 Task: Plan a Event to confirm airport transportation.
Action: Mouse moved to (313, 363)
Screenshot: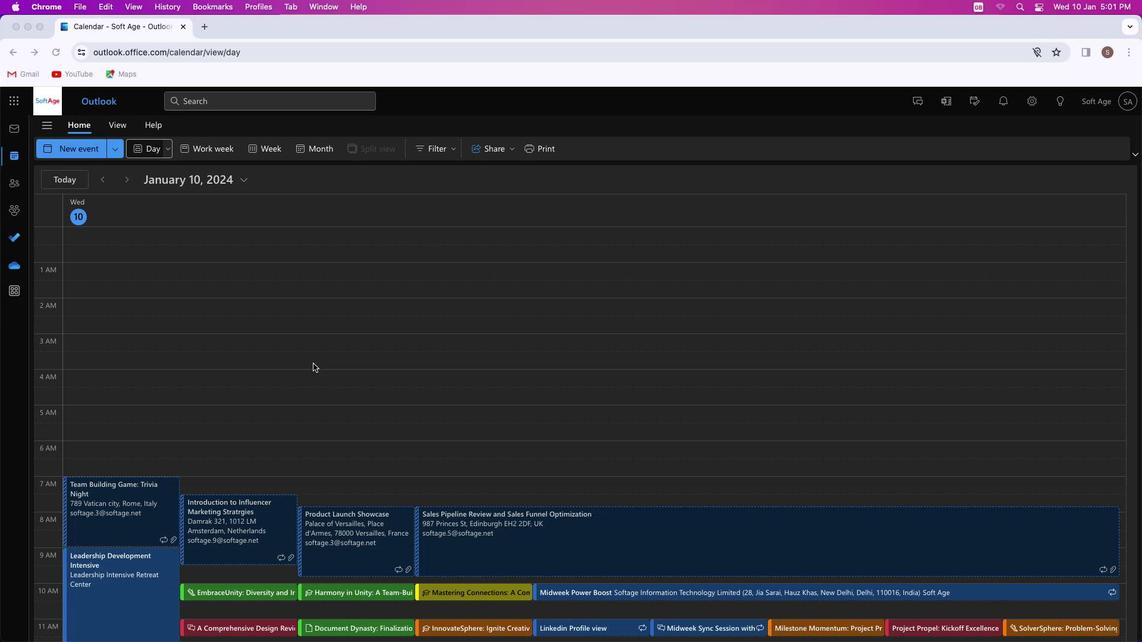
Action: Mouse pressed left at (313, 363)
Screenshot: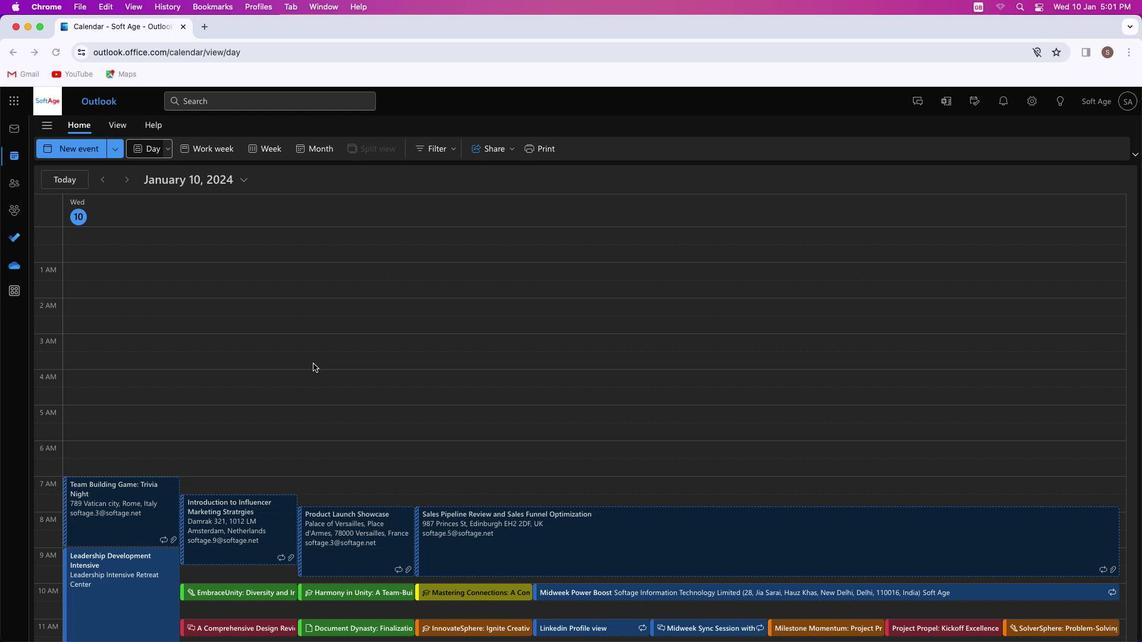 
Action: Mouse moved to (80, 152)
Screenshot: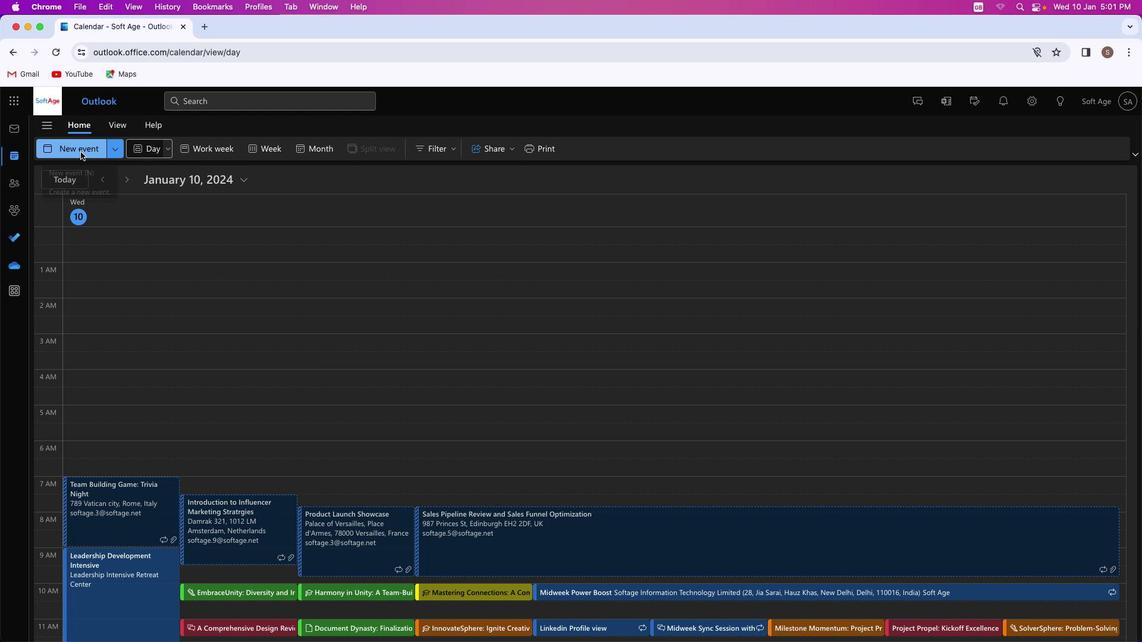 
Action: Mouse pressed left at (80, 152)
Screenshot: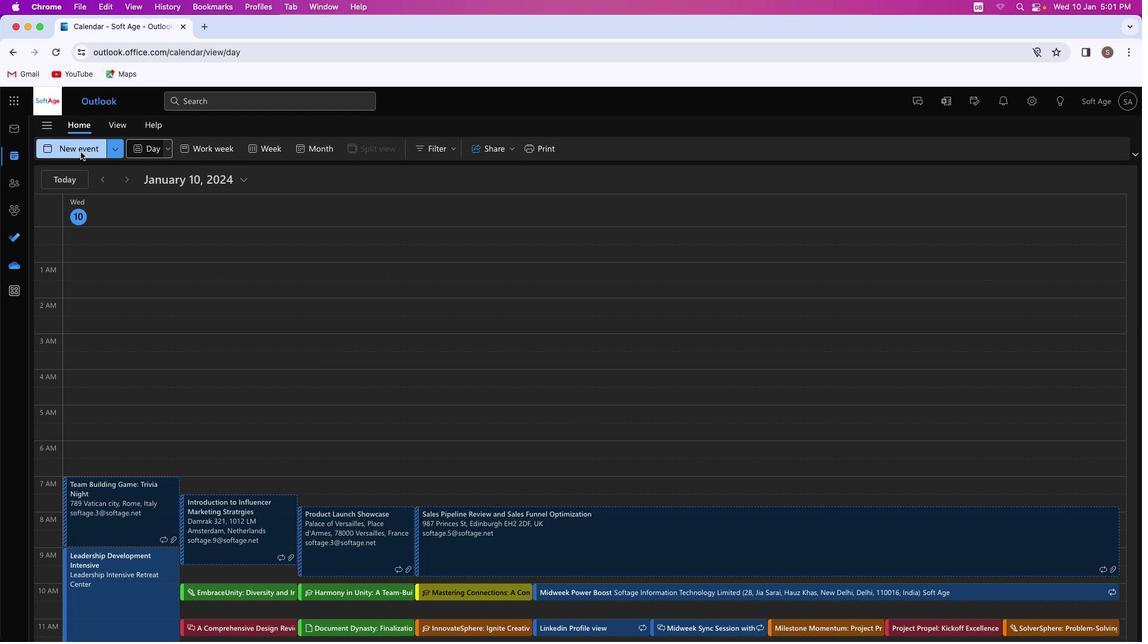 
Action: Mouse moved to (304, 216)
Screenshot: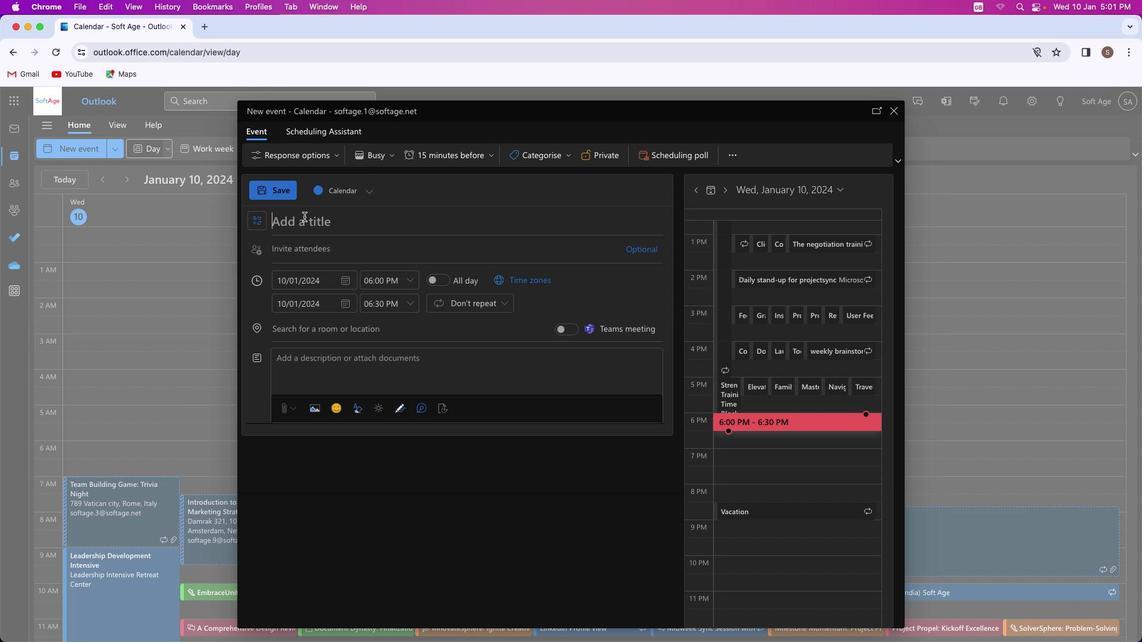 
Action: Mouse pressed left at (304, 216)
Screenshot: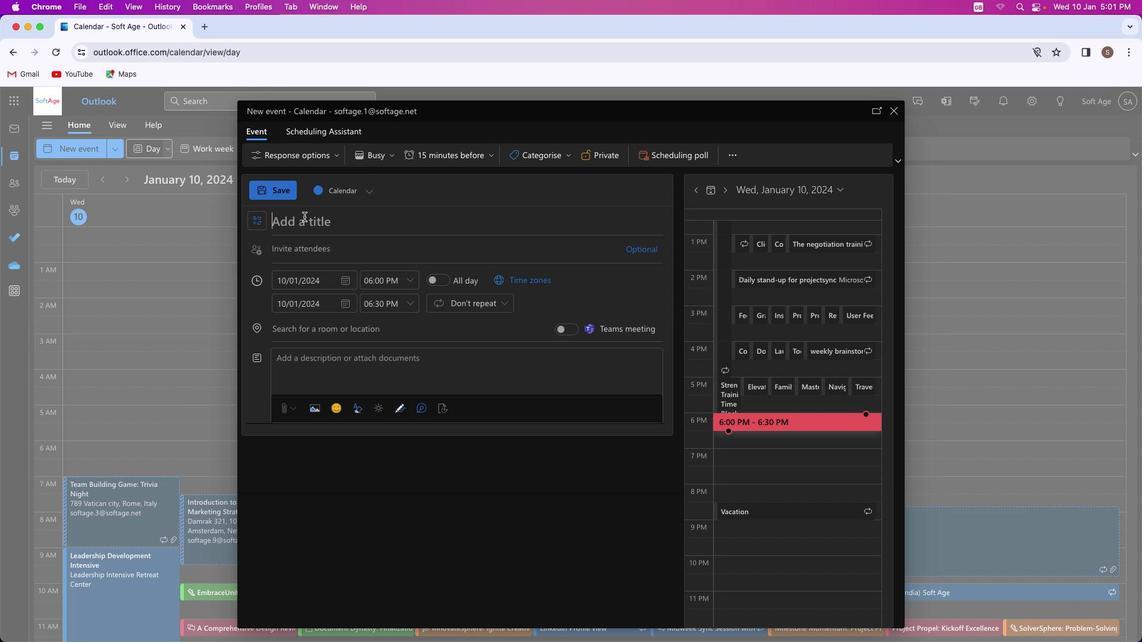 
Action: Mouse moved to (305, 221)
Screenshot: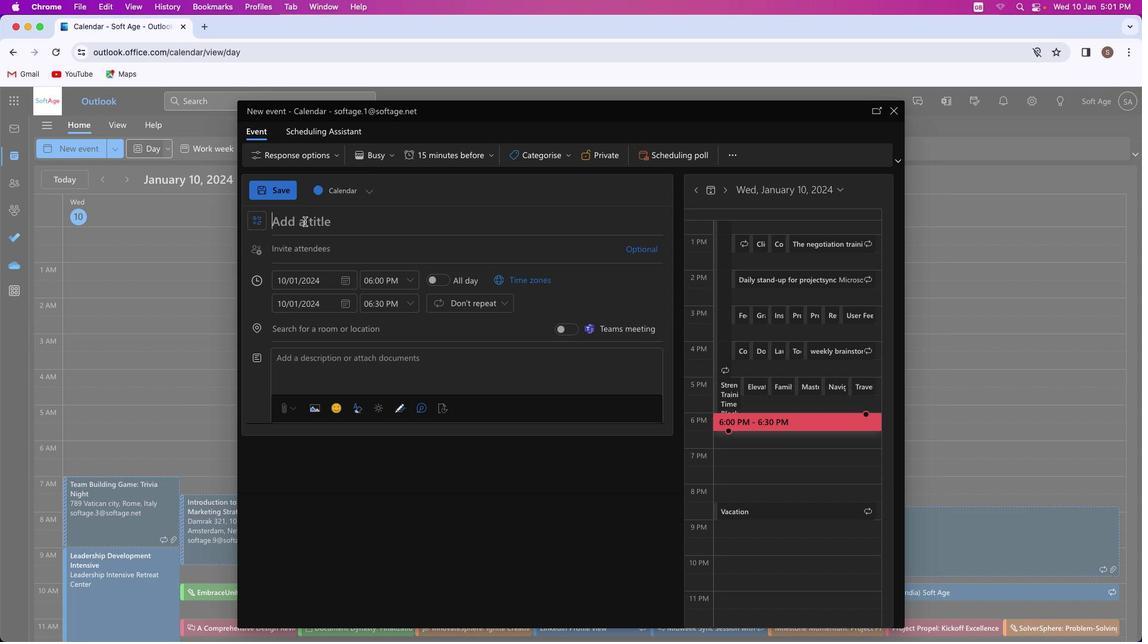 
Action: Key pressed Key.shift'C''o''n''f''i''r''m''i''n''g'Key.spaceKey.shift'A''i''r''p''o''r''t'Key.spaceKey.shift'T''r''a''n''s''p''o''r''t''a''t''i''o''n'
Screenshot: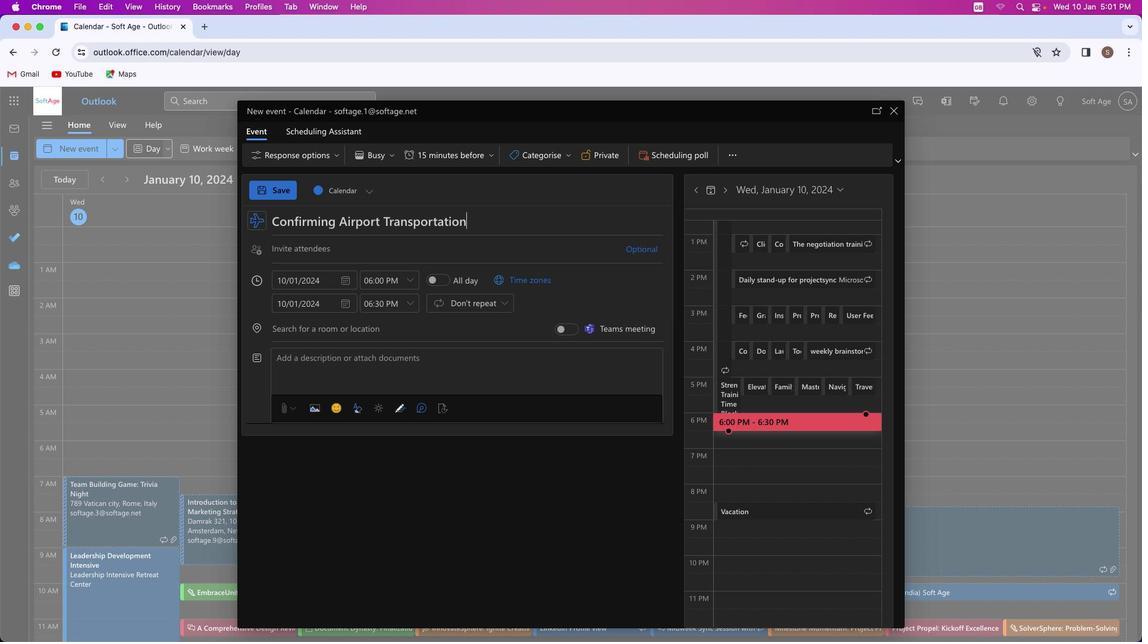 
Action: Mouse moved to (289, 252)
Screenshot: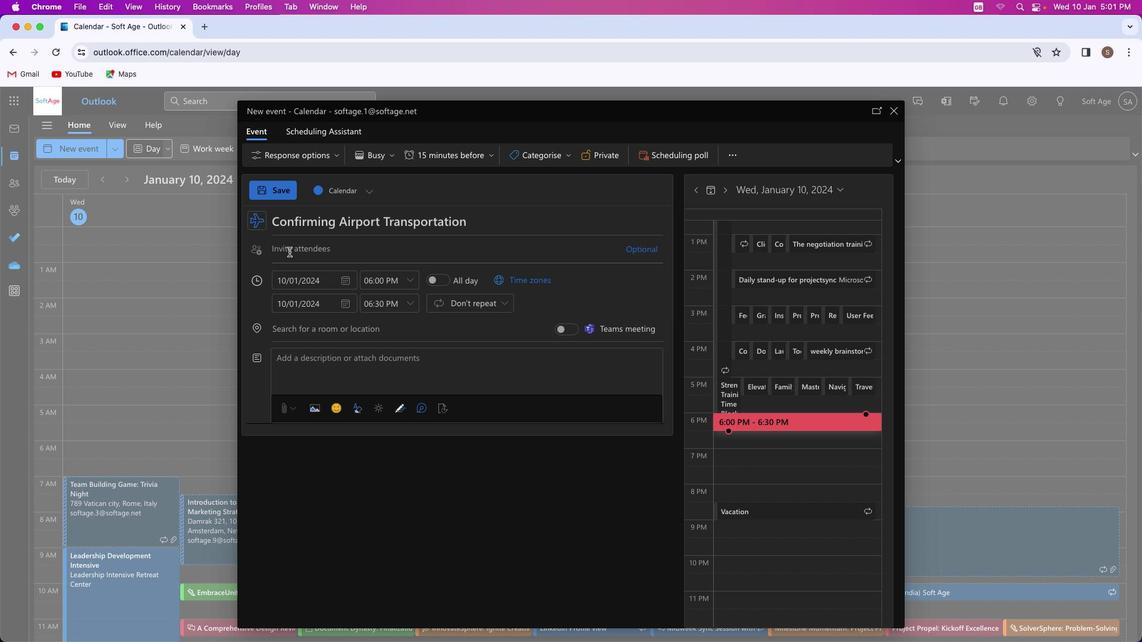 
Action: Mouse pressed left at (289, 252)
Screenshot: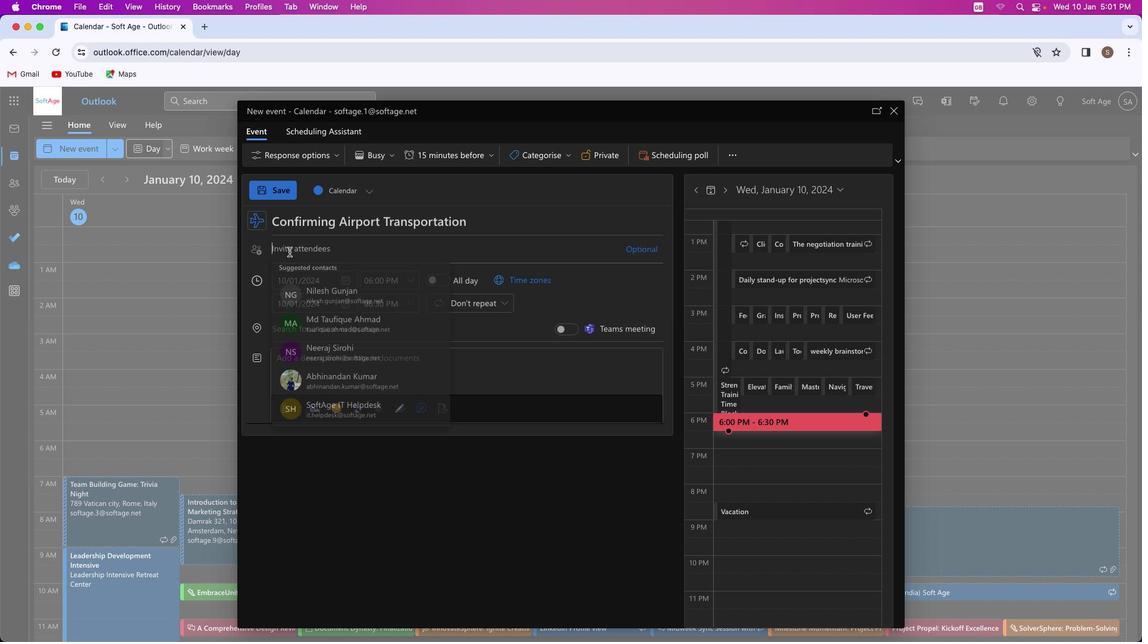 
Action: Mouse moved to (289, 252)
Screenshot: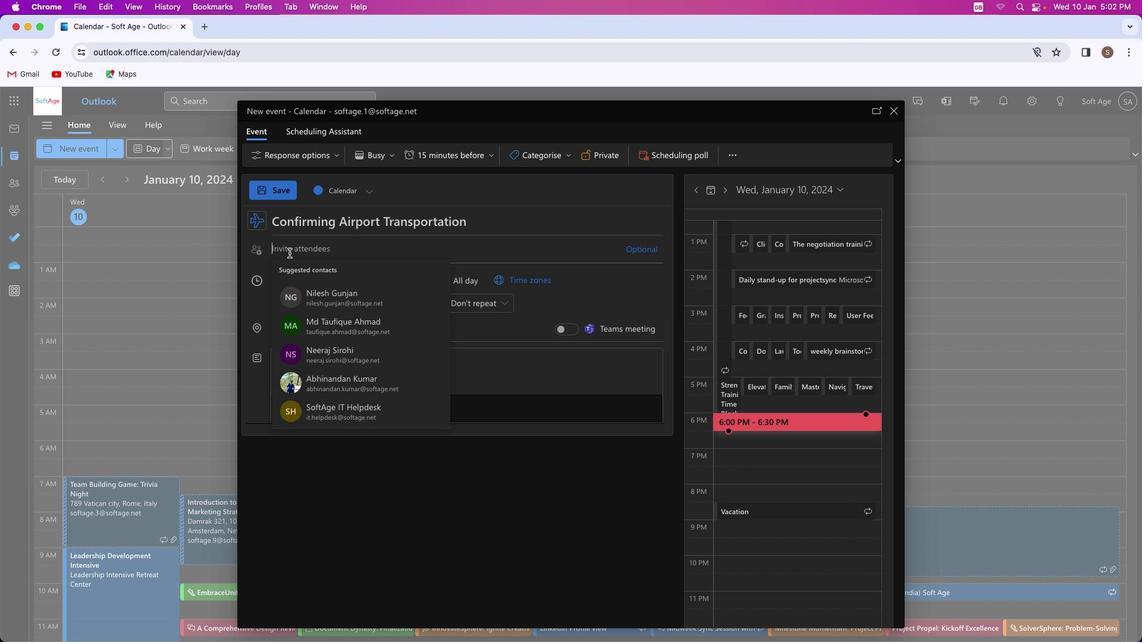 
Action: Key pressed 's''h''i''v''a''m''y''a''d''a''v''4''1'Key.shift'@''o''u''t''l''o''o''k''.''c''o''m'
Screenshot: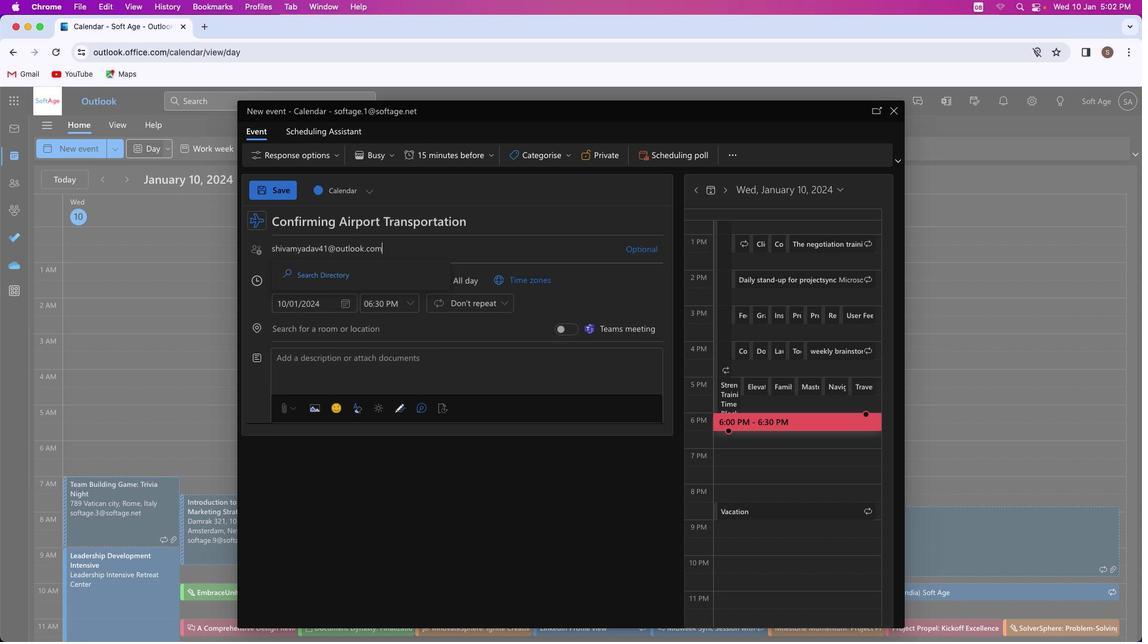 
Action: Mouse moved to (356, 270)
Screenshot: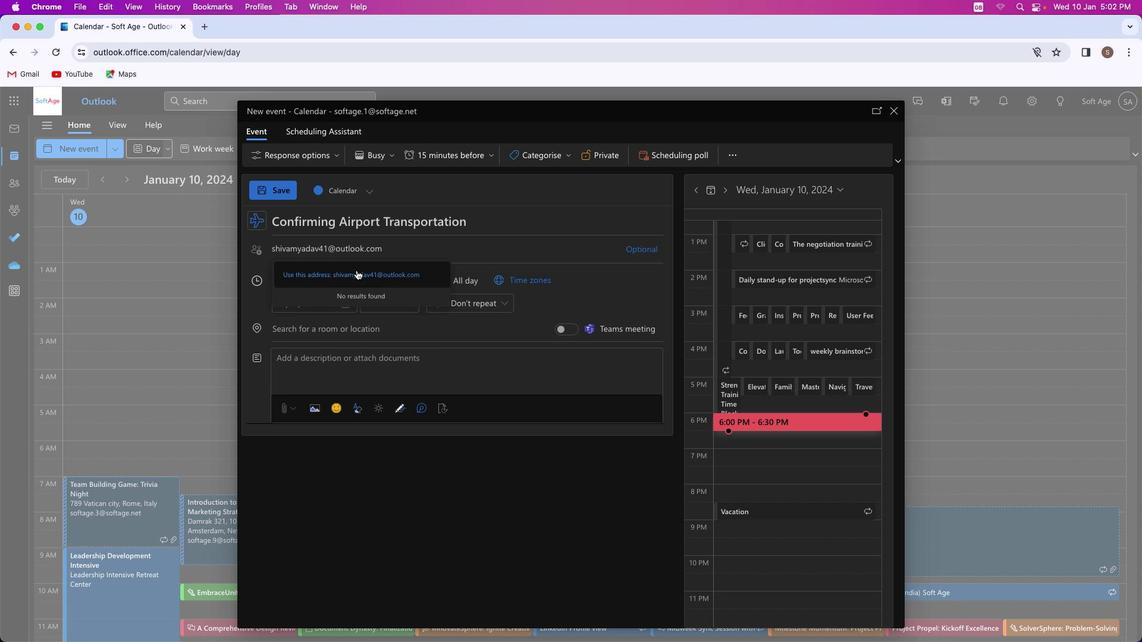 
Action: Mouse pressed left at (356, 270)
Screenshot: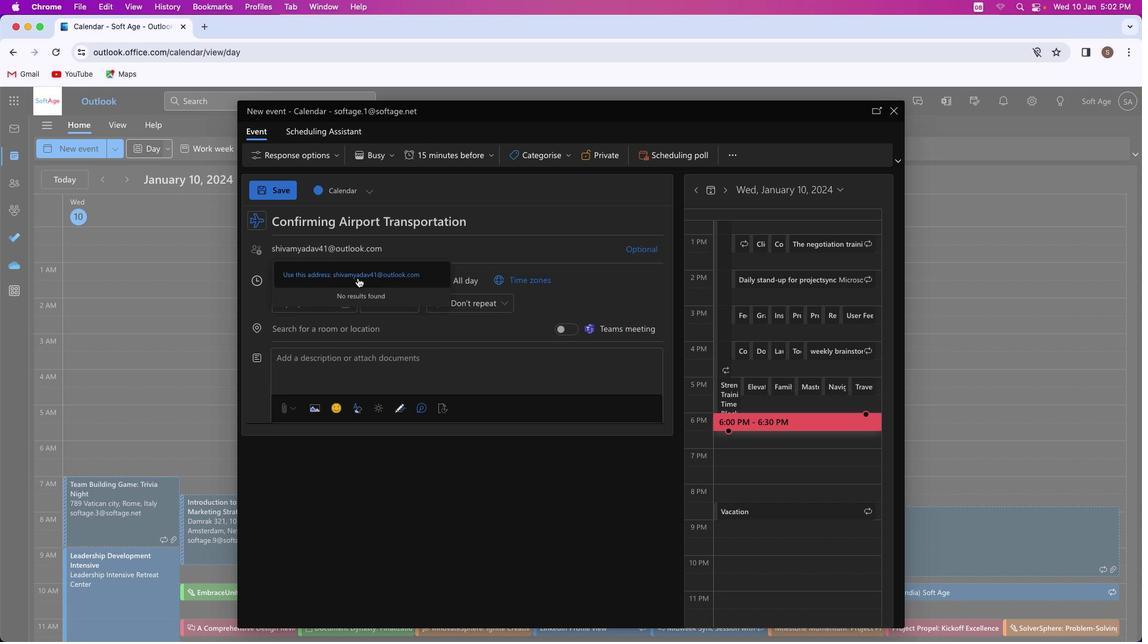 
Action: Mouse moved to (574, 435)
Screenshot: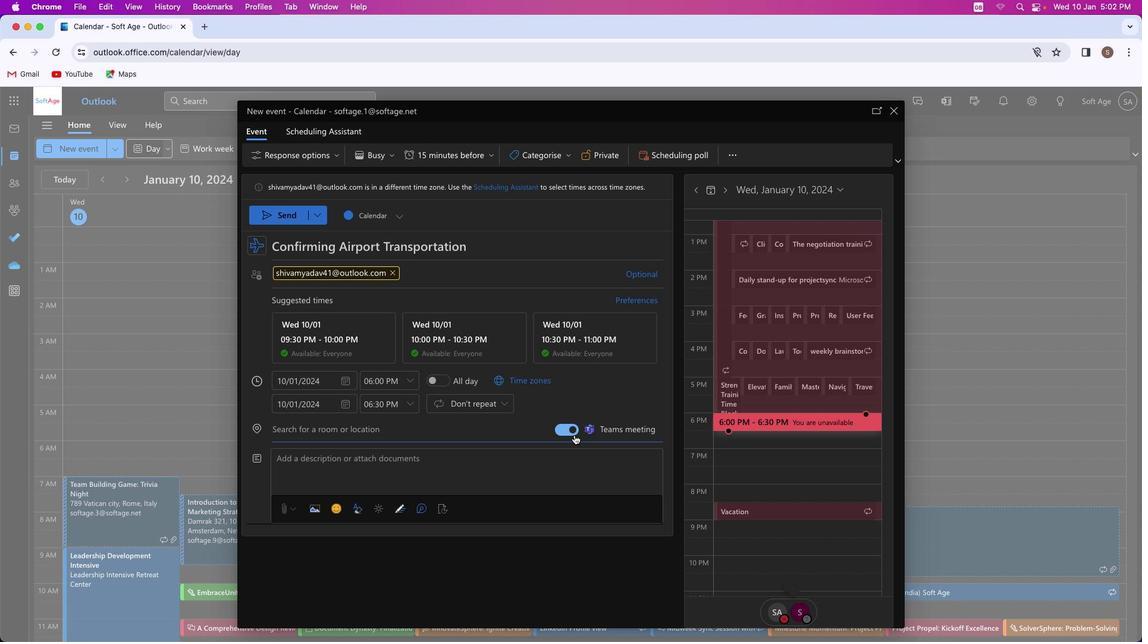
Action: Mouse pressed left at (574, 435)
Screenshot: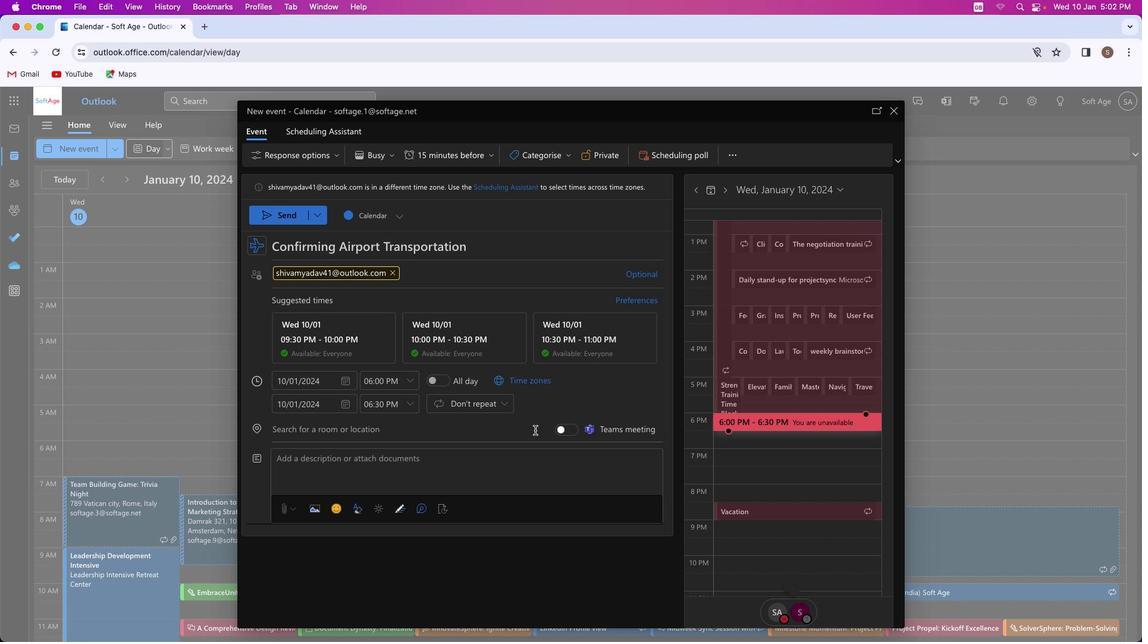 
Action: Mouse moved to (379, 426)
Screenshot: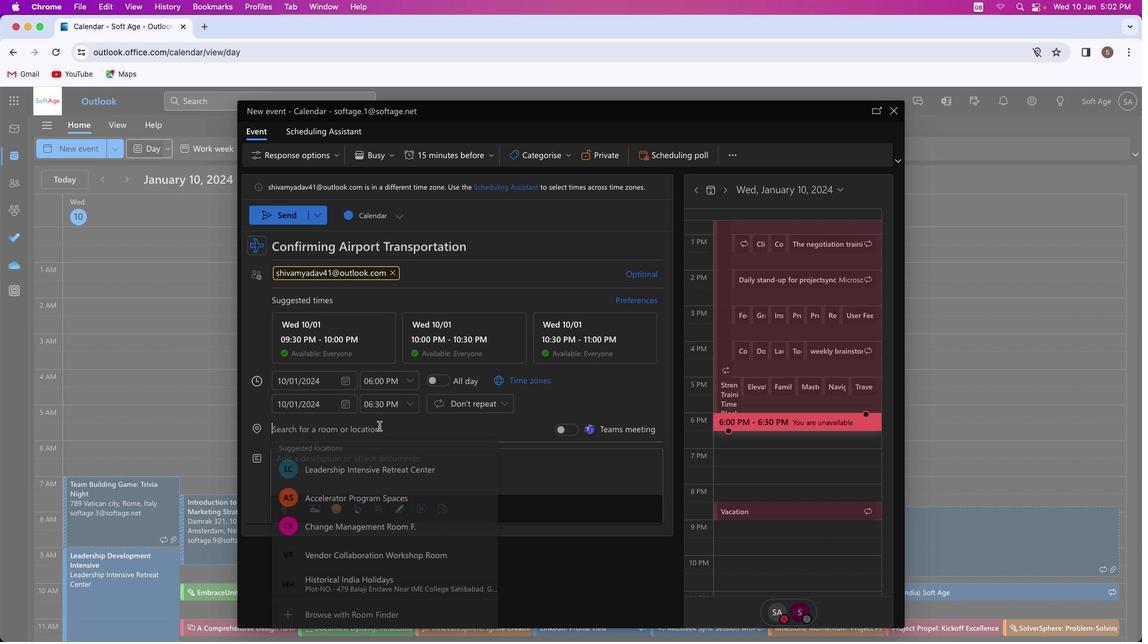 
Action: Mouse pressed left at (379, 426)
Screenshot: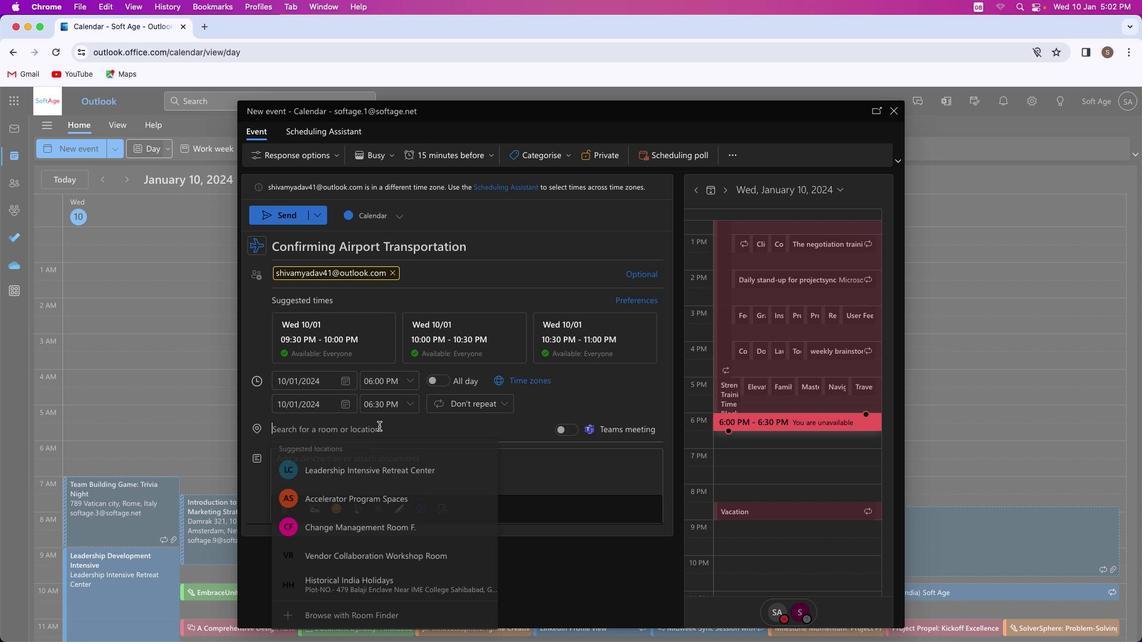 
Action: Mouse moved to (379, 426)
Screenshot: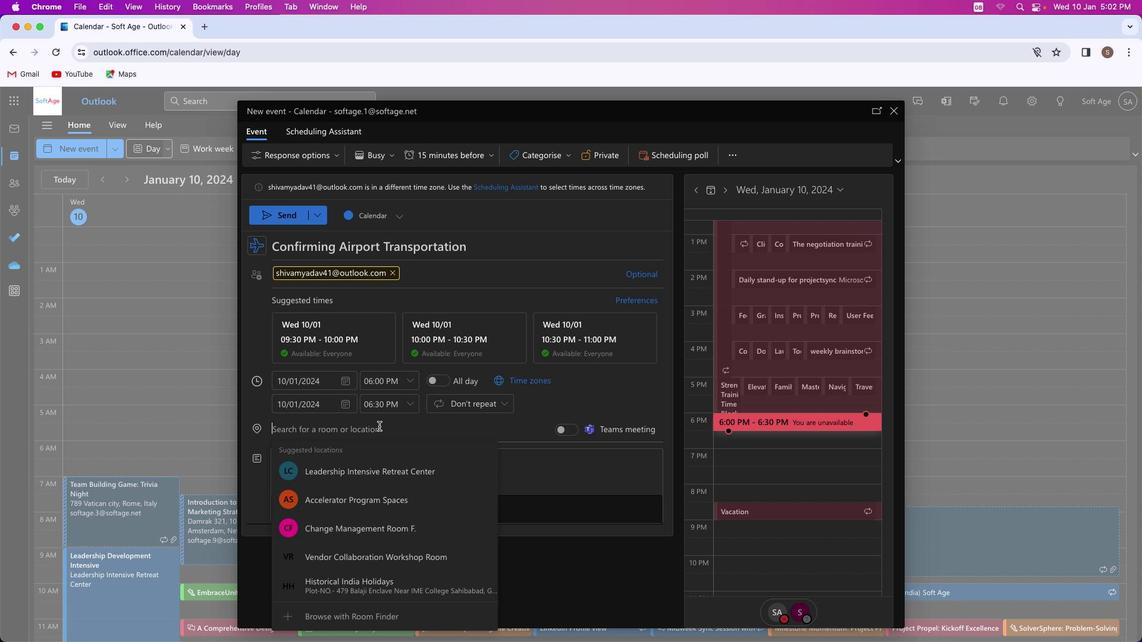 
Action: Key pressed Key.shift'A''i''r''p''o''r''t'Key.spaceKey.shift'T''r''a''n''s''p''o'
Screenshot: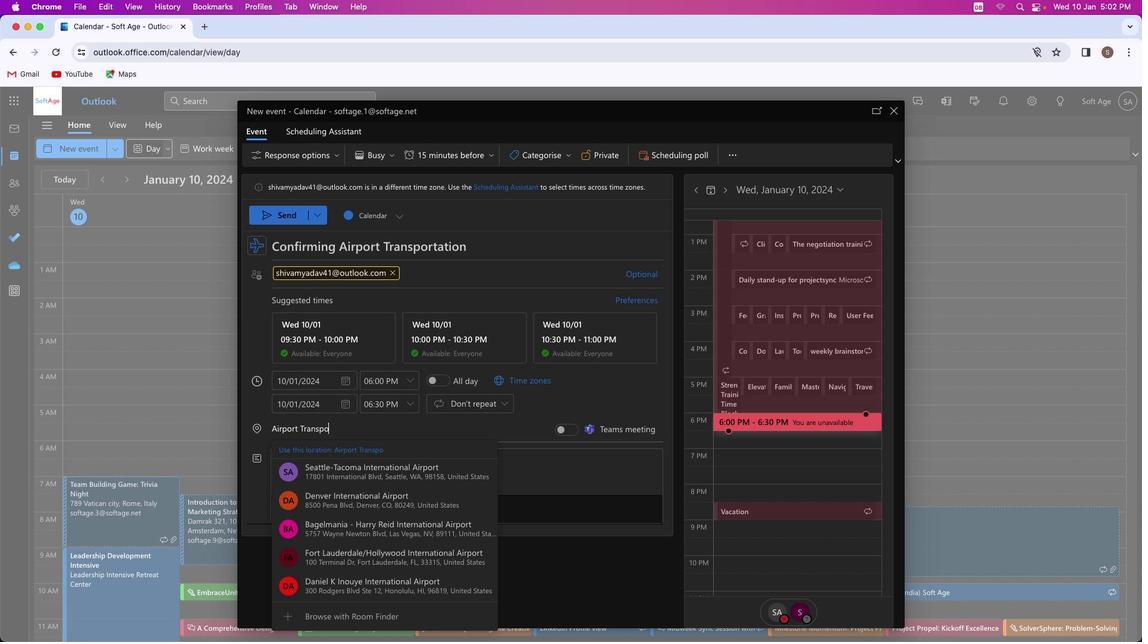 
Action: Mouse moved to (364, 473)
Screenshot: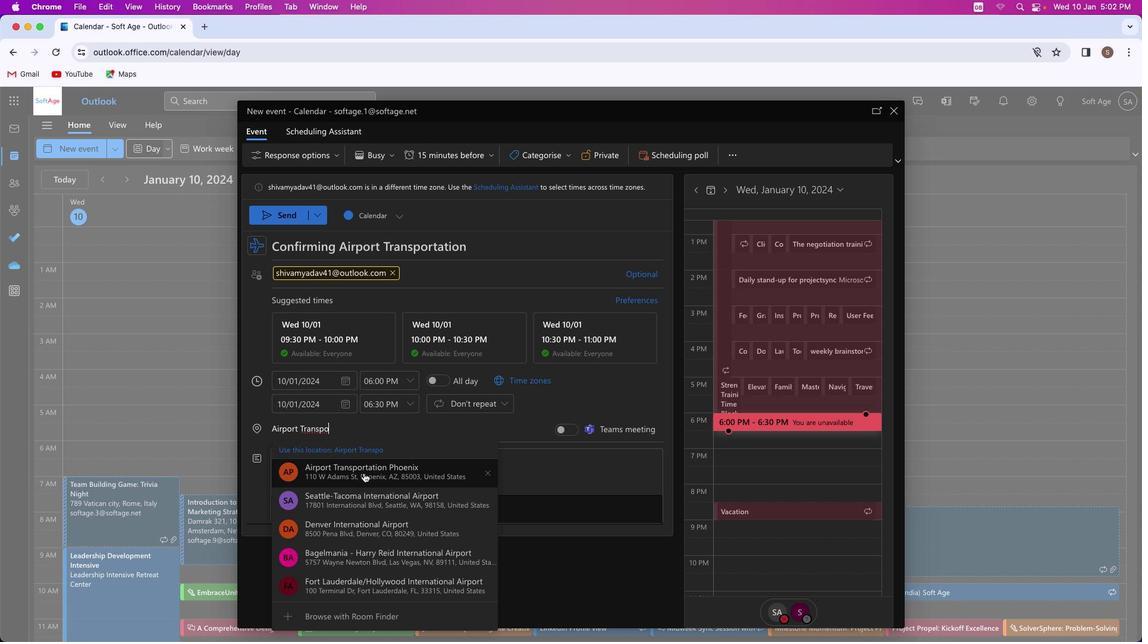 
Action: Mouse pressed left at (364, 473)
Screenshot: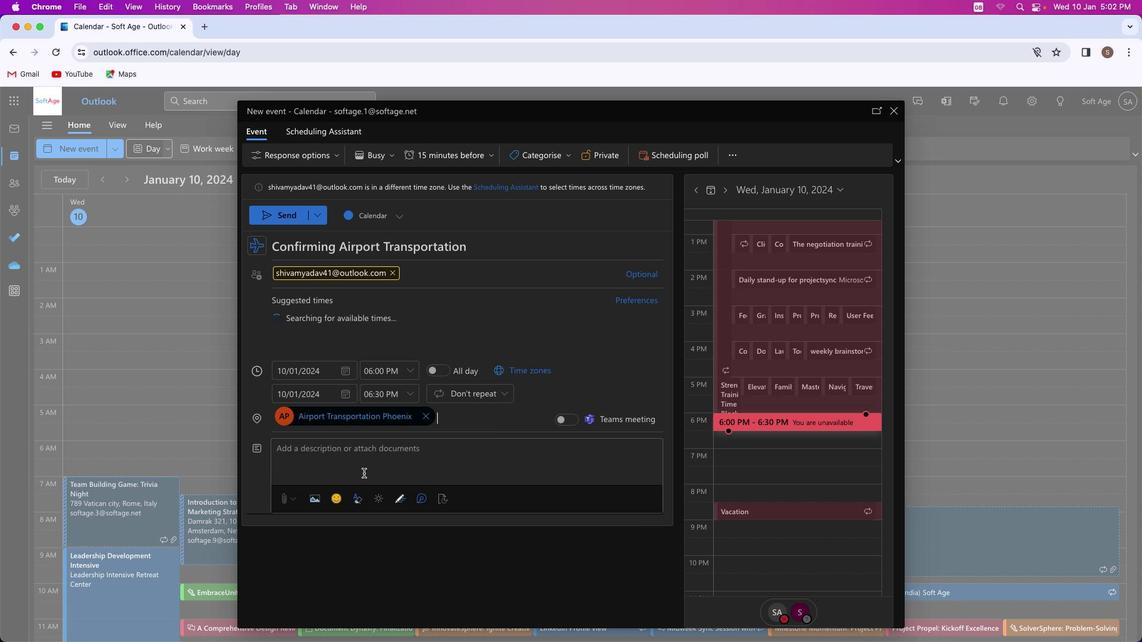 
Action: Mouse moved to (379, 457)
Screenshot: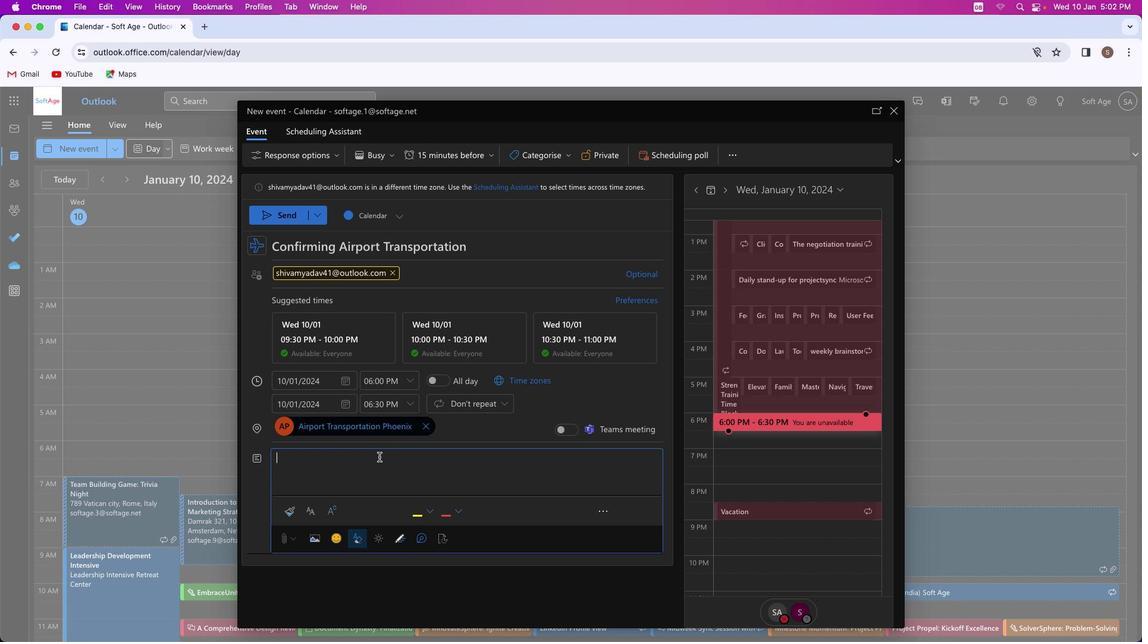 
Action: Mouse pressed left at (379, 457)
Screenshot: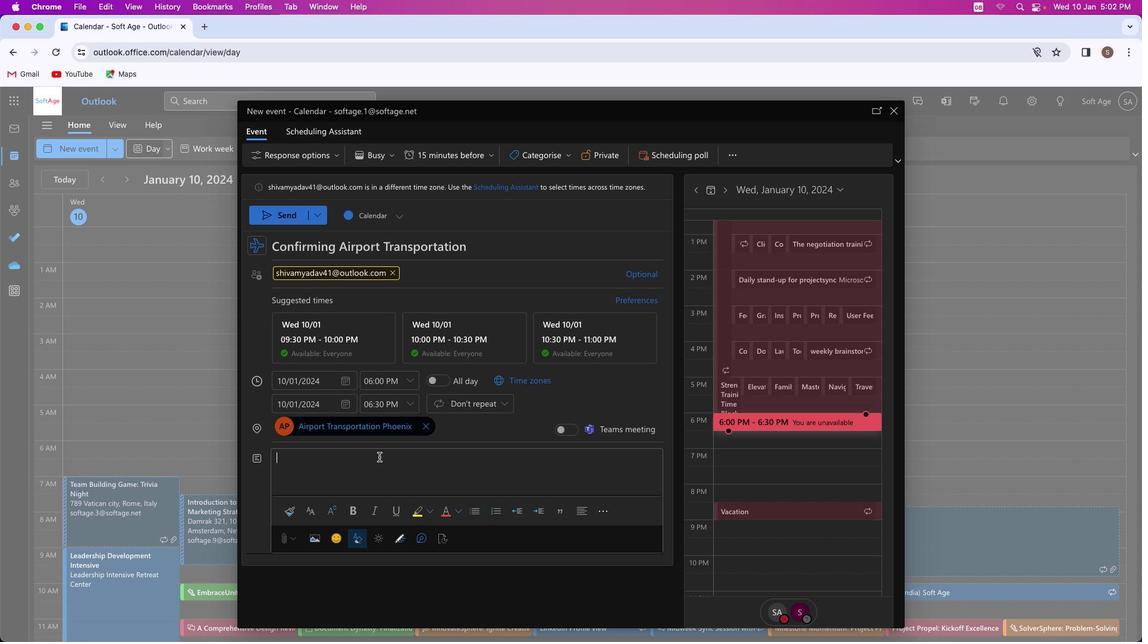 
Action: Mouse moved to (378, 464)
Screenshot: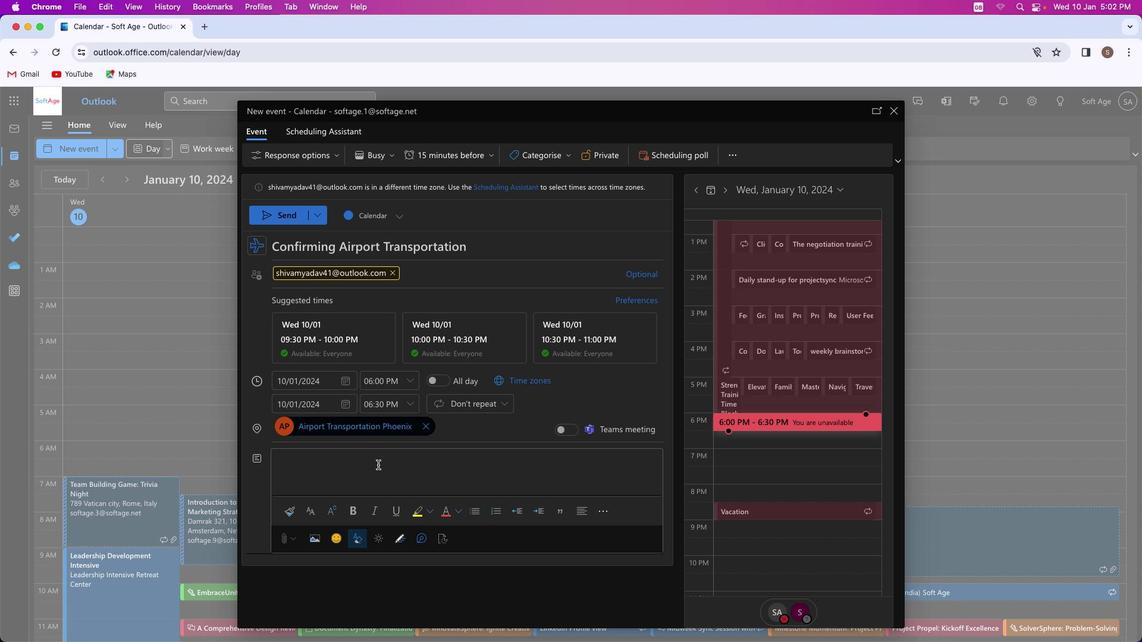 
Action: Key pressed Key.shift'E''x''p''e''r''i''e''n''c''e'Key.space't''r''a''n''s''i''t'Key.space'e''a''s''e'','Key.space's''t''r''e''a''m''l''i''n''i''n''g'Key.space'y''o''u''r'Key.space'j''o''u''r''n''e''y'Key.space'w''i''t''h'Key.space'c''o''n''f''i''r''m''e''d'Key.space'a''i''r''p''o''r''t'Key.space't''r''a''n''s''p''o''r''t''a''t''i''o''n''.'Key.spaceKey.shift'E''n''s''u''r''e'Key.space'a'Key.space's''e''a''m''l''e''s''s'Key.space't''r''a''n''s''i''t''i''o''n'Key.space'f''r''o''m'Key.space'a''i''r''p''o''r''t'Key.space't''o'Key.space'd''e''s''t''i''n''a''t''i''o''n'','Key.space'm''a''k''i''n''g'Key.space'y''o''u''r'Key.space't''r''a''v''e''l'Key.space'h''a''s''s''l''e''-''f''r''e''e'Key.space'a''n''d'Key.space'e''n''j''o''y''a''b''l''e''.'
Screenshot: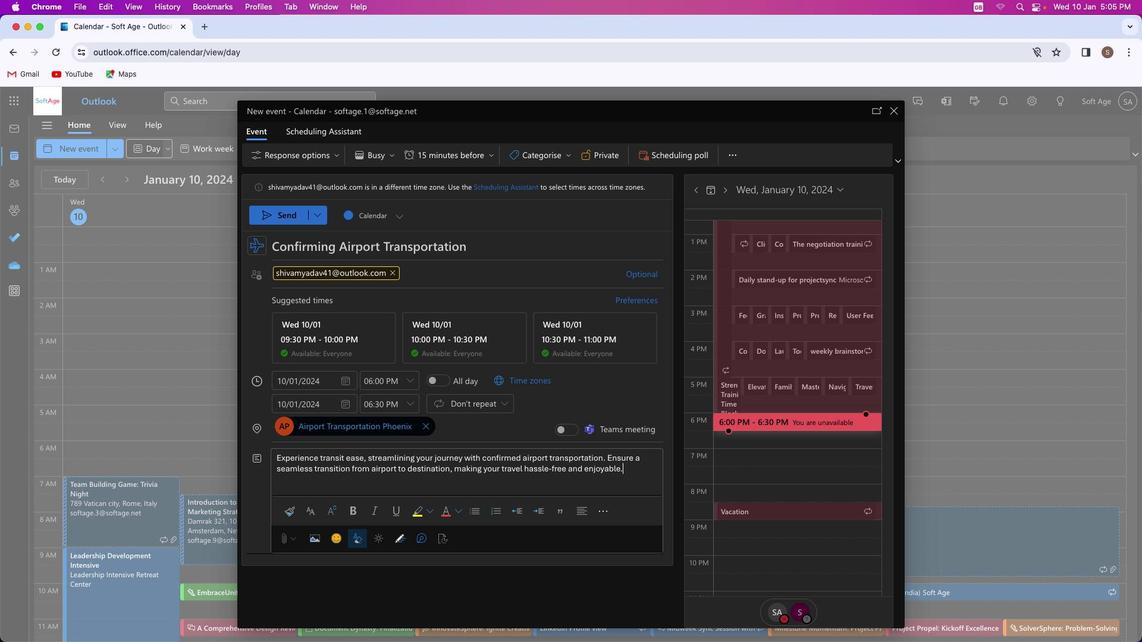 
Action: Mouse moved to (602, 457)
Screenshot: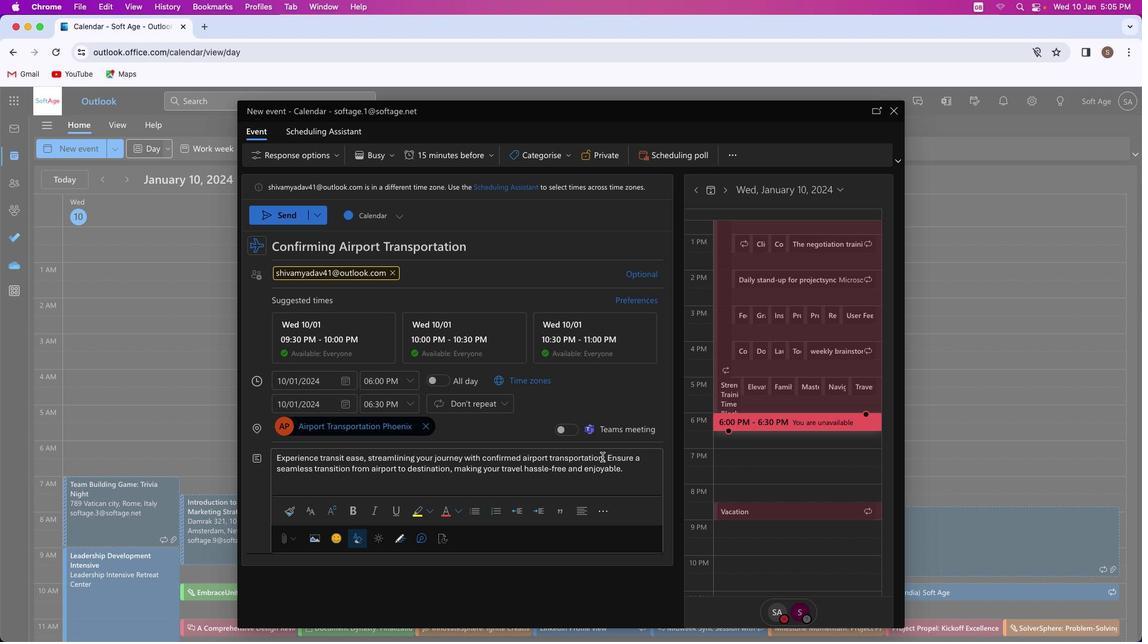 
Action: Mouse pressed left at (602, 457)
Screenshot: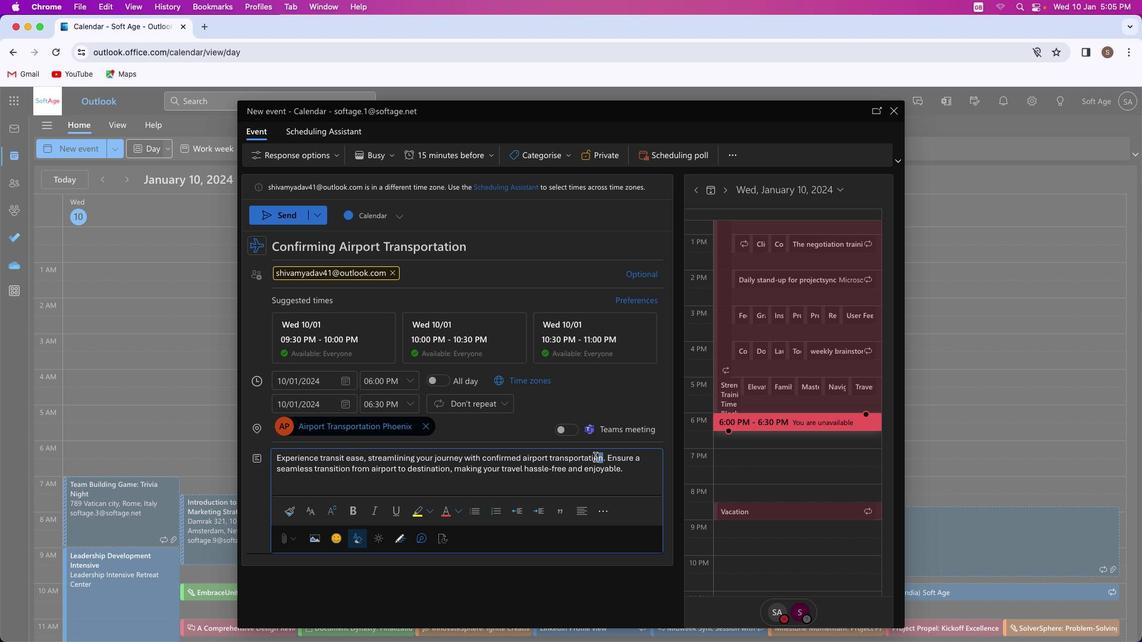 
Action: Mouse moved to (355, 510)
Screenshot: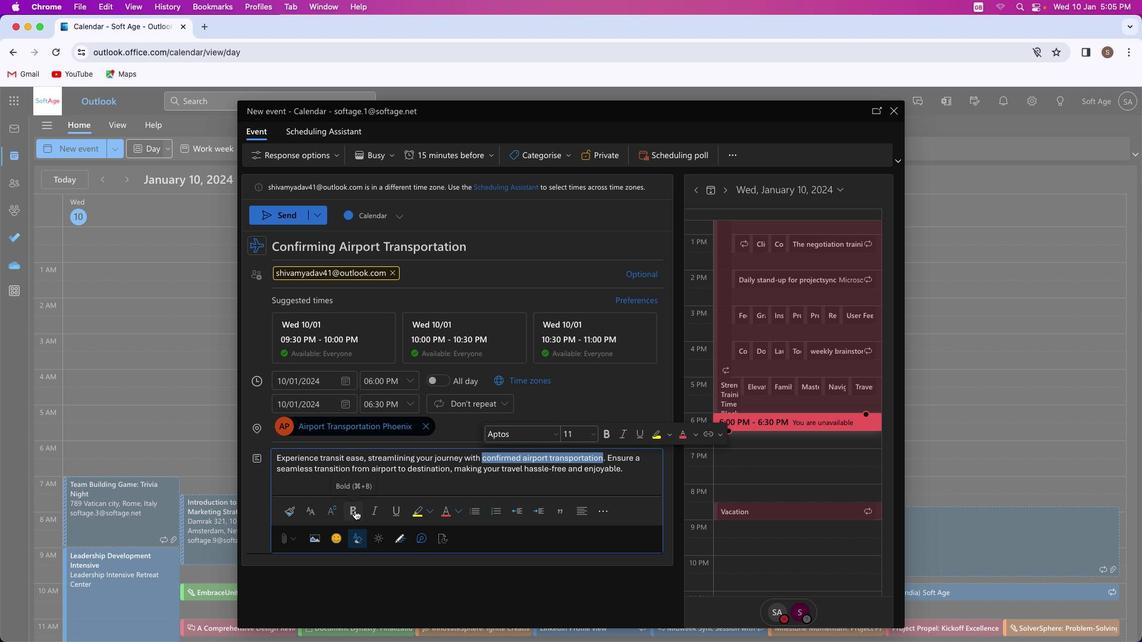 
Action: Mouse pressed left at (355, 510)
Screenshot: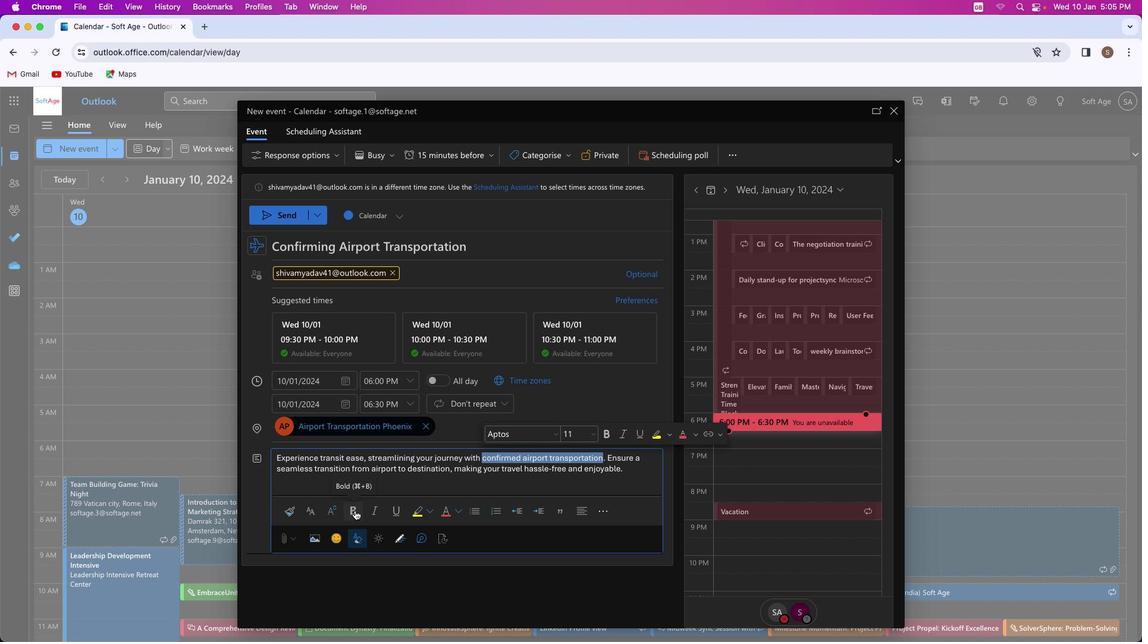 
Action: Mouse moved to (373, 511)
Screenshot: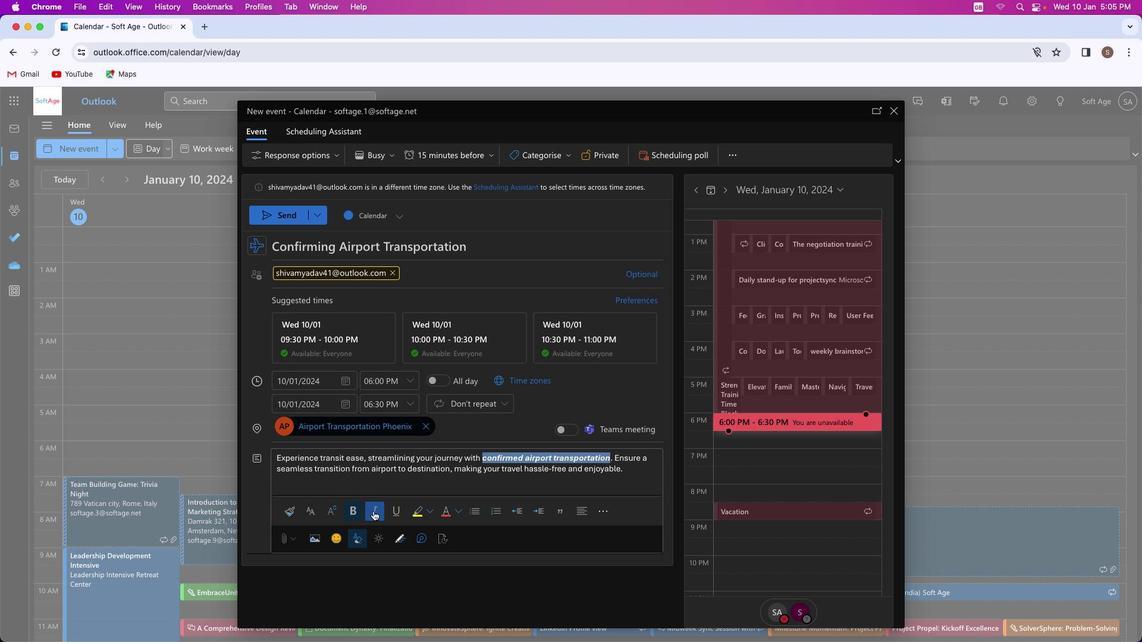 
Action: Mouse pressed left at (373, 511)
Screenshot: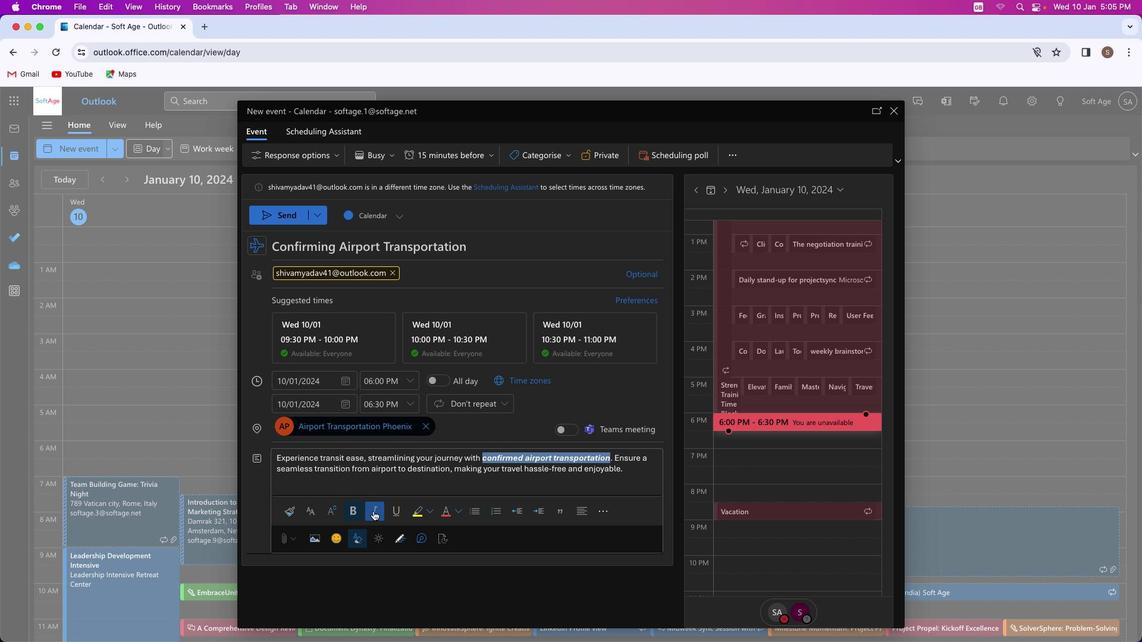 
Action: Mouse moved to (398, 512)
Screenshot: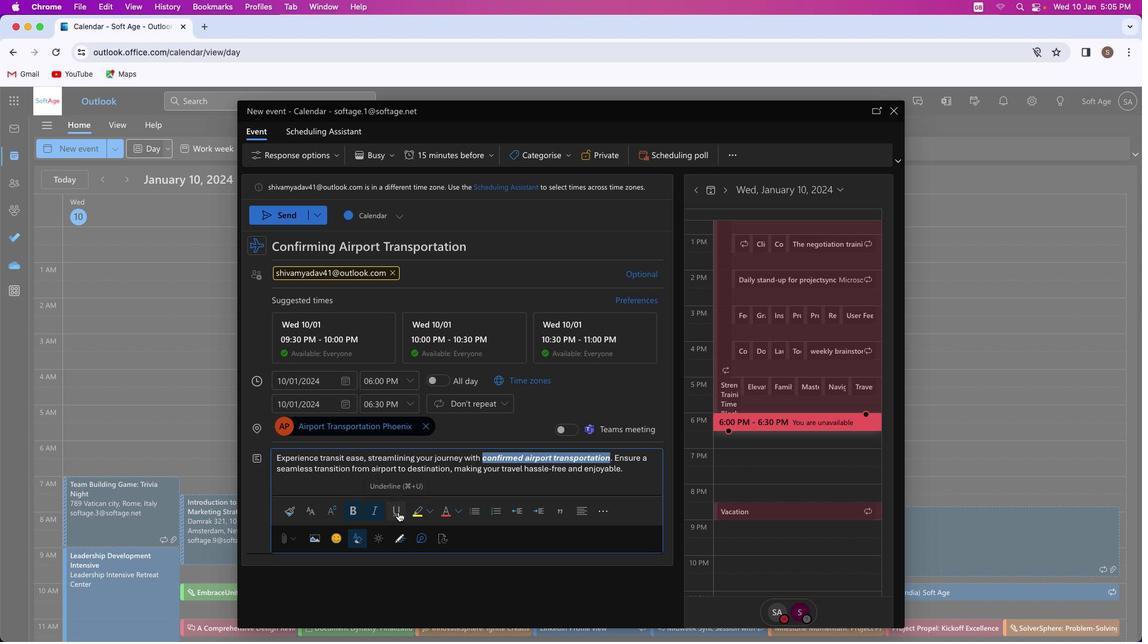 
Action: Mouse pressed left at (398, 512)
Screenshot: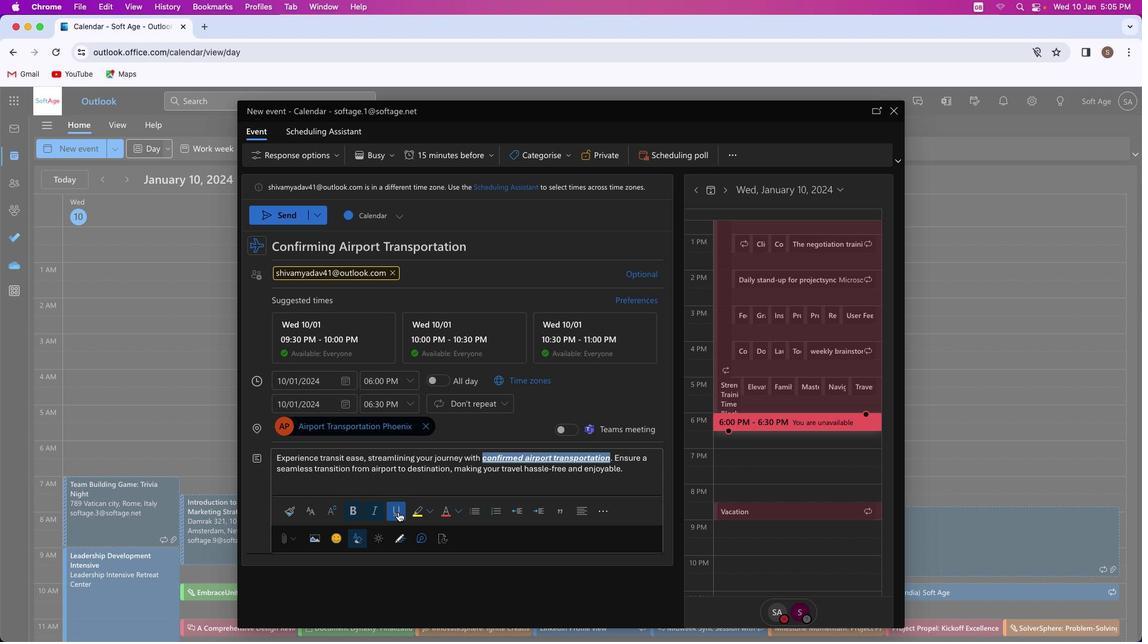 
Action: Mouse moved to (462, 510)
Screenshot: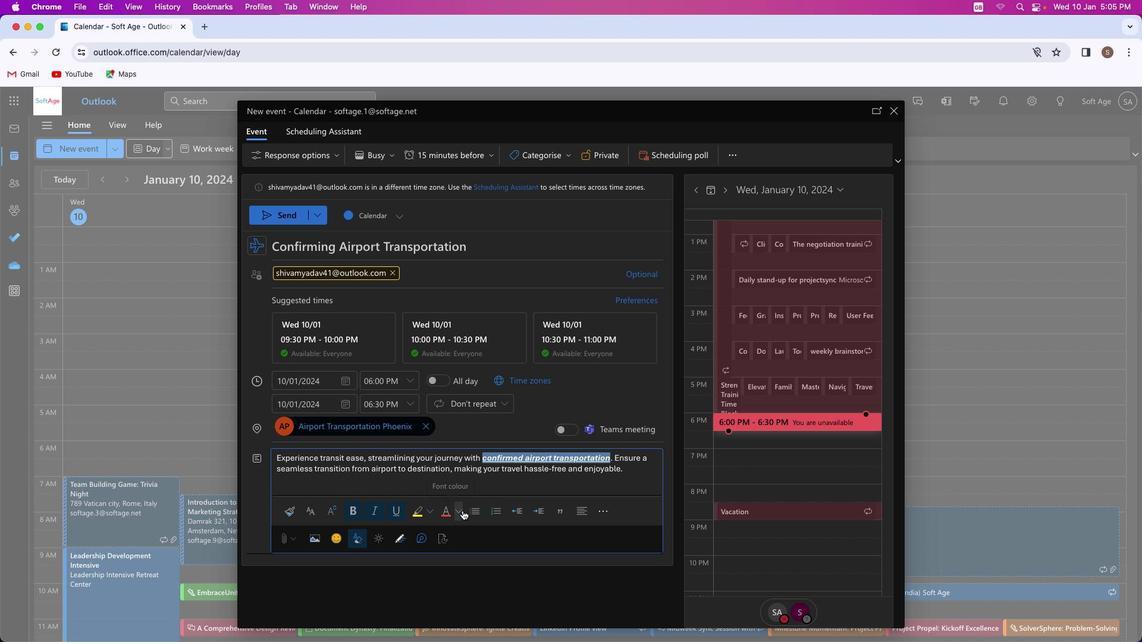 
Action: Mouse pressed left at (462, 510)
Screenshot: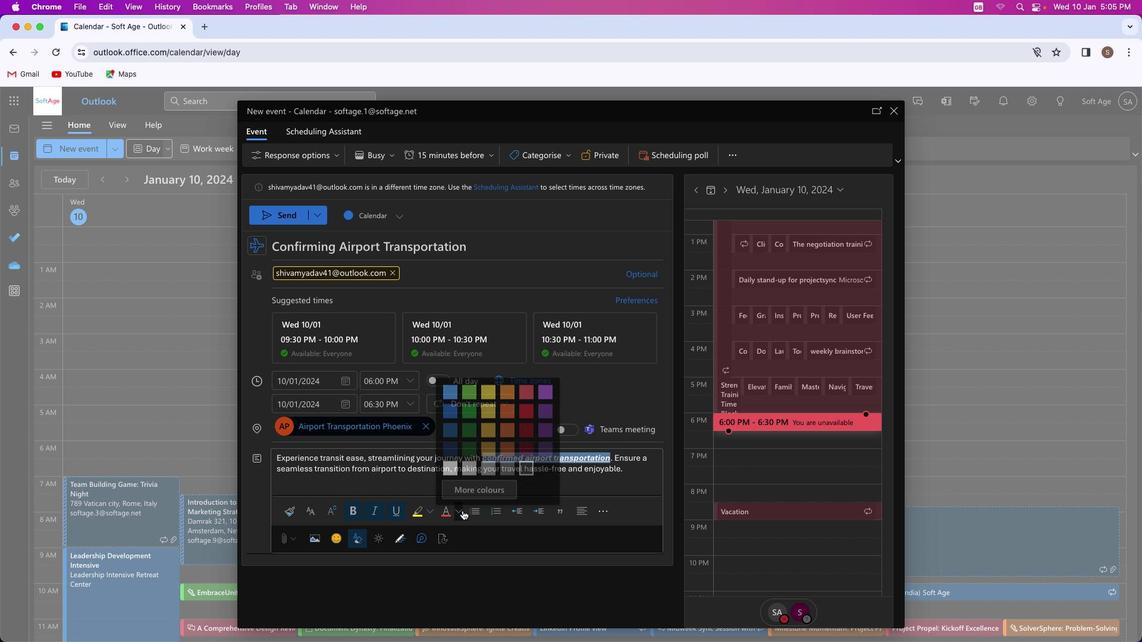 
Action: Mouse moved to (545, 386)
Screenshot: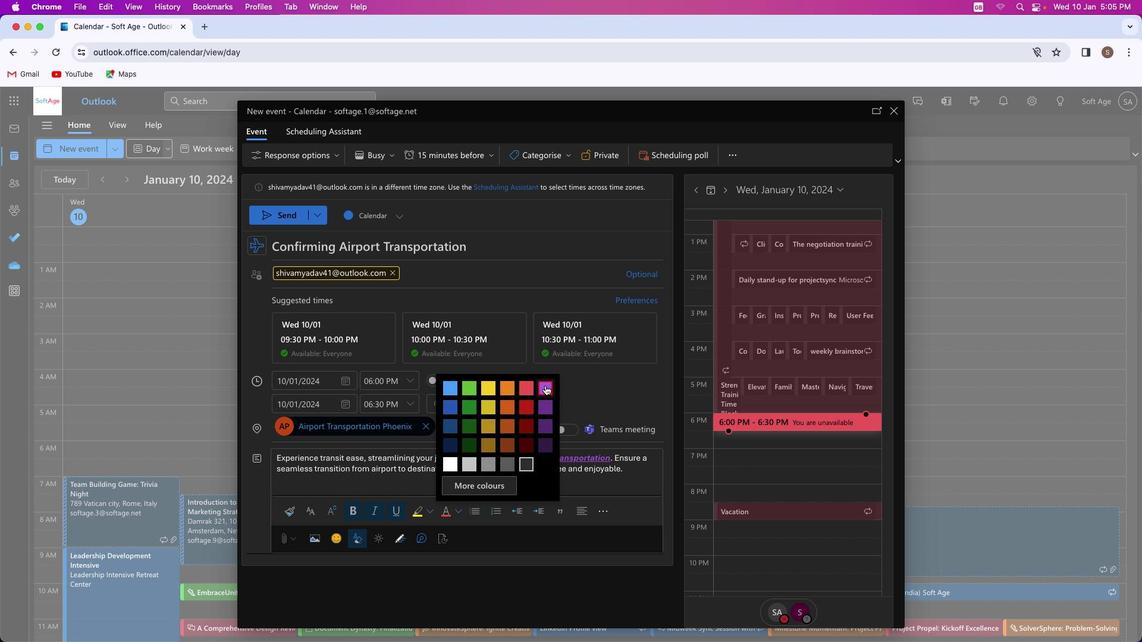 
Action: Mouse pressed left at (545, 386)
Screenshot: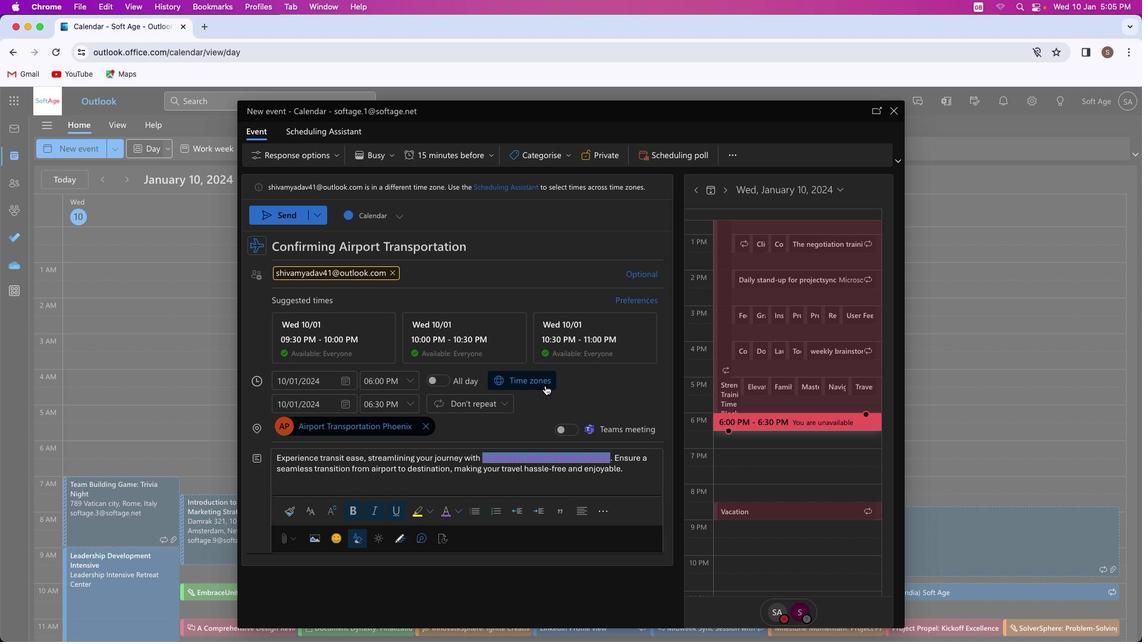 
Action: Mouse moved to (627, 468)
Screenshot: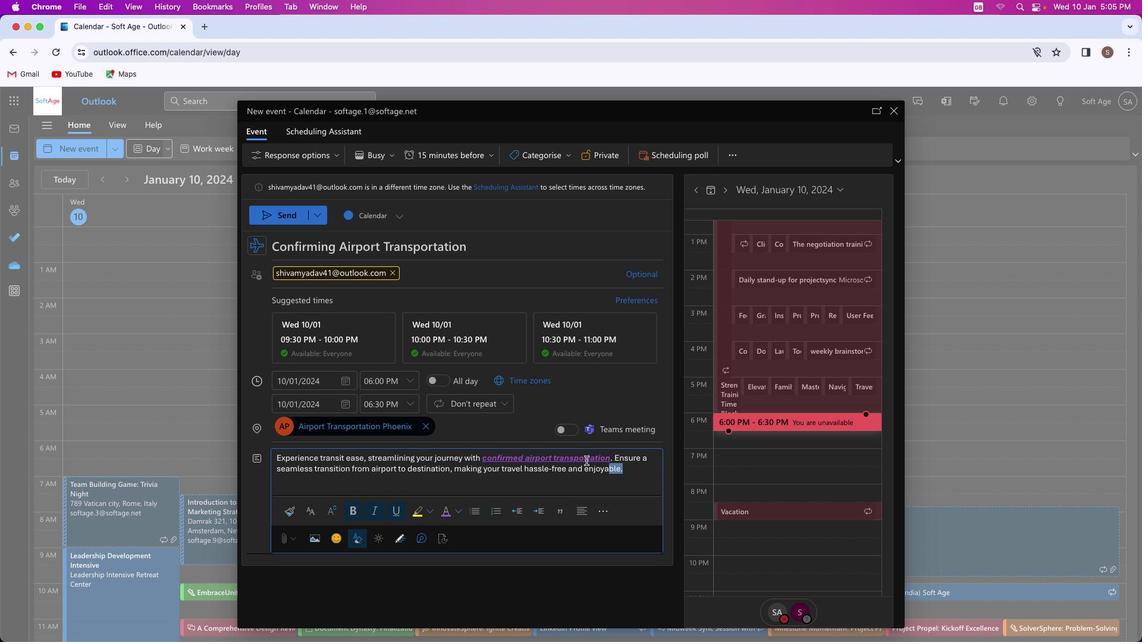 
Action: Mouse pressed left at (627, 468)
Screenshot: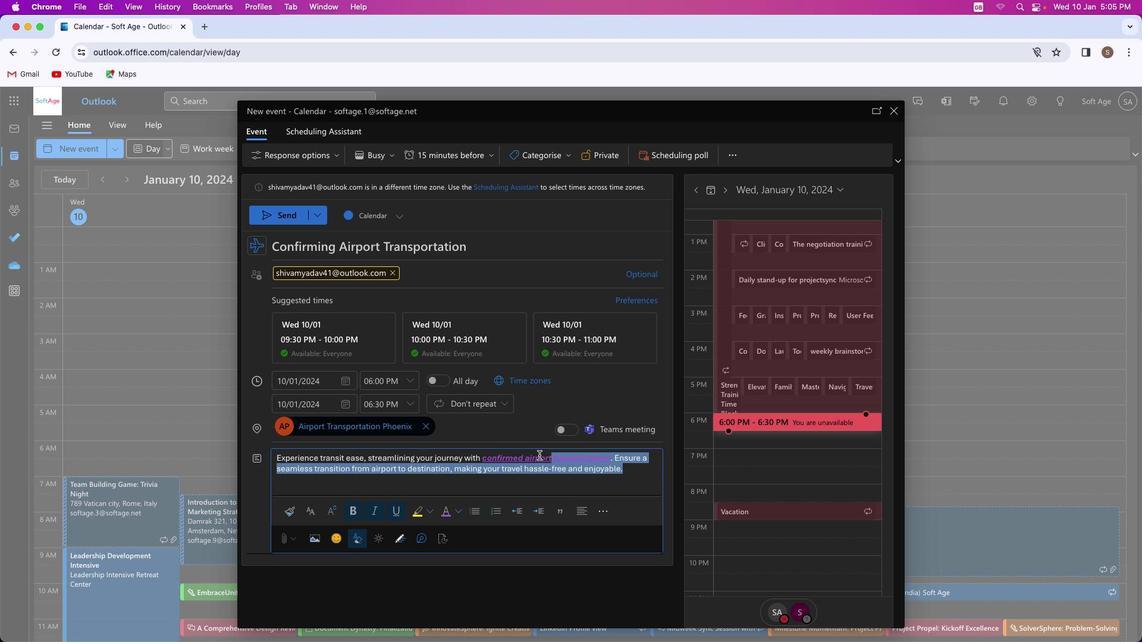 
Action: Mouse moved to (335, 506)
Screenshot: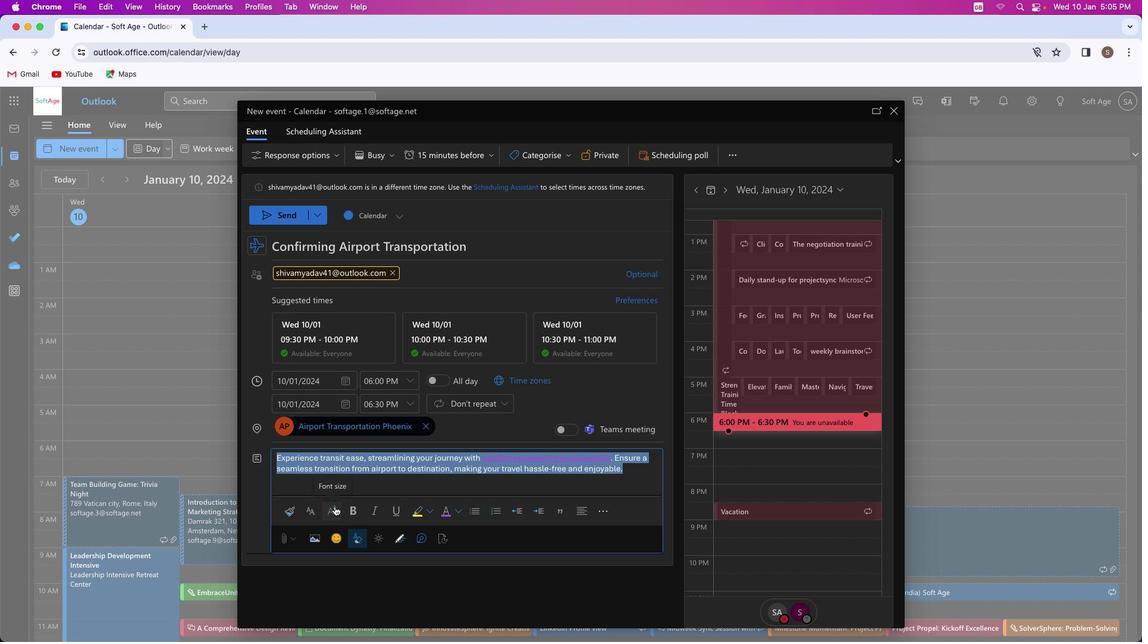 
Action: Mouse pressed left at (335, 506)
Screenshot: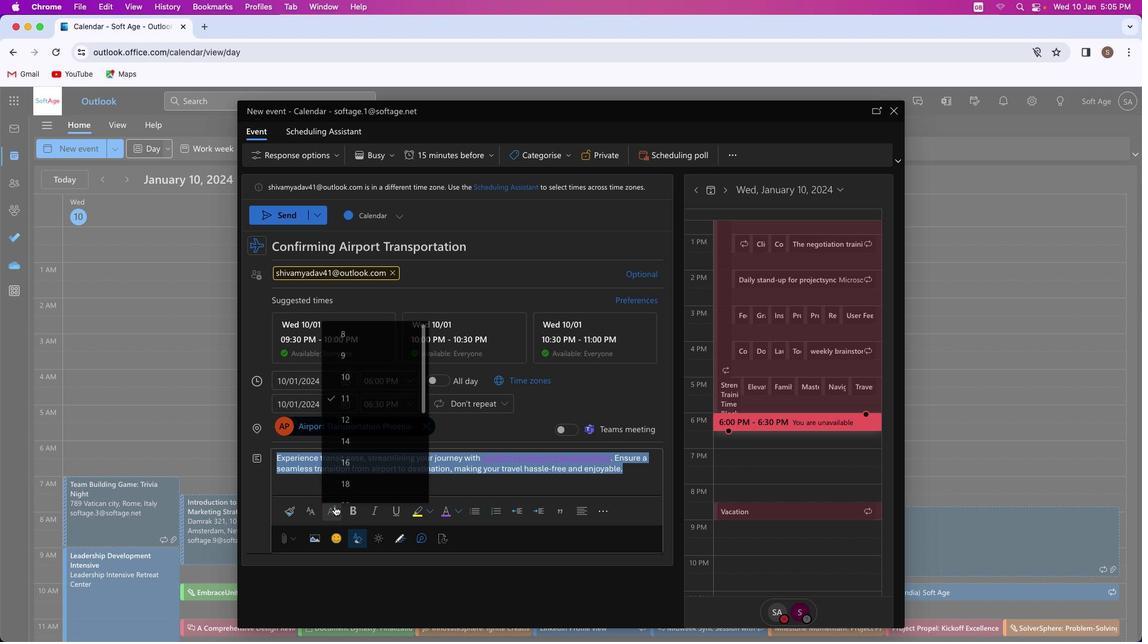 
Action: Mouse moved to (358, 383)
Screenshot: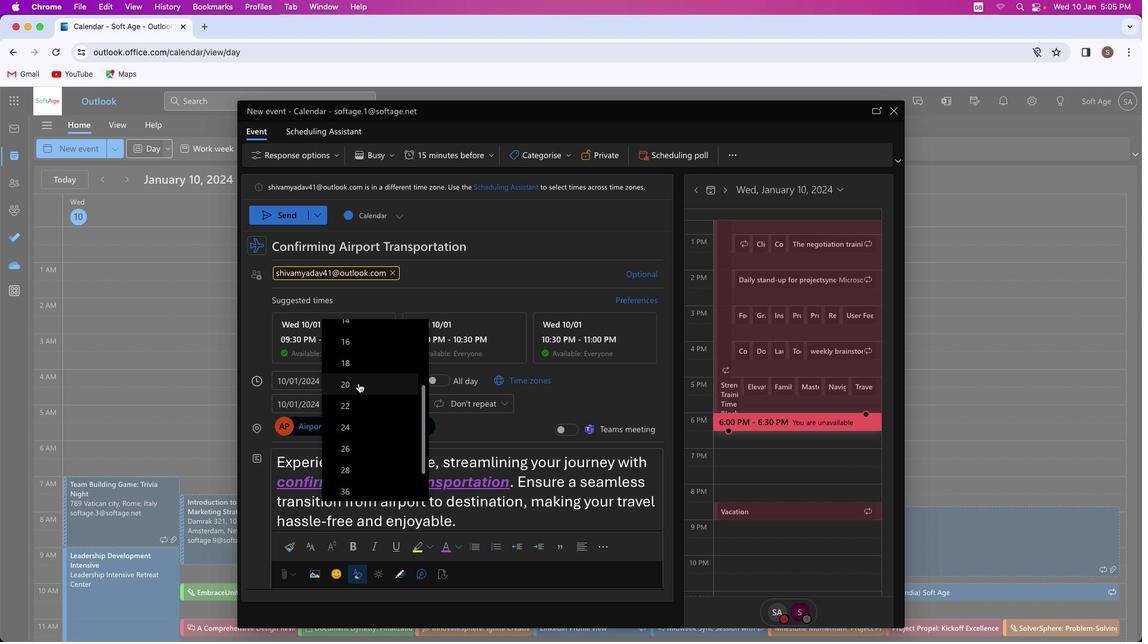 
Action: Mouse scrolled (358, 383) with delta (0, 0)
Screenshot: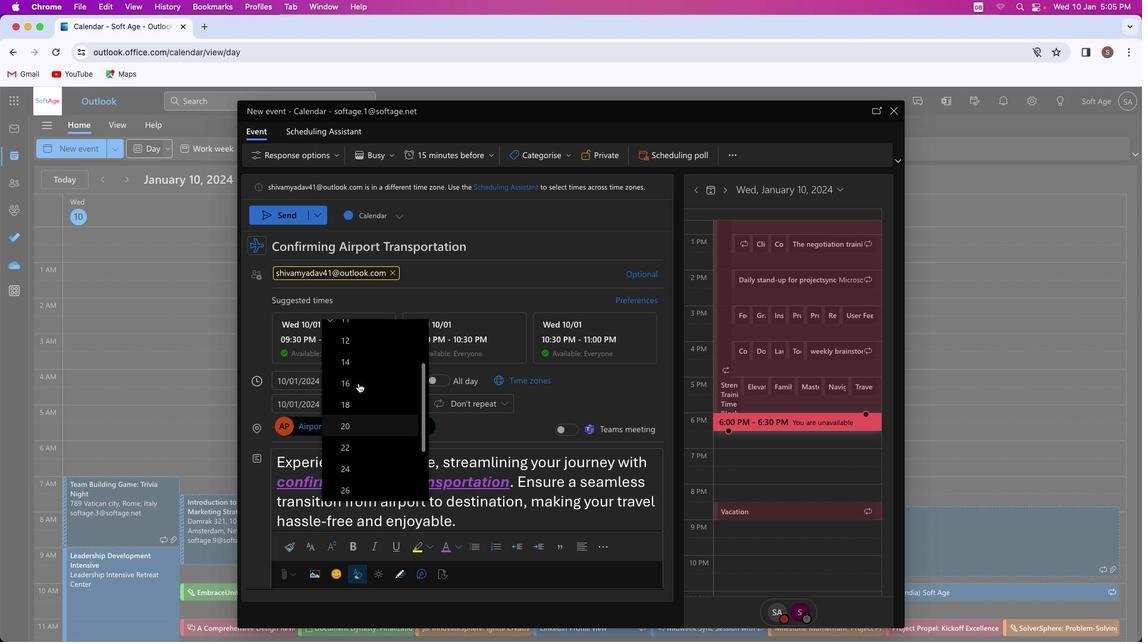 
Action: Mouse scrolled (358, 383) with delta (0, 0)
Screenshot: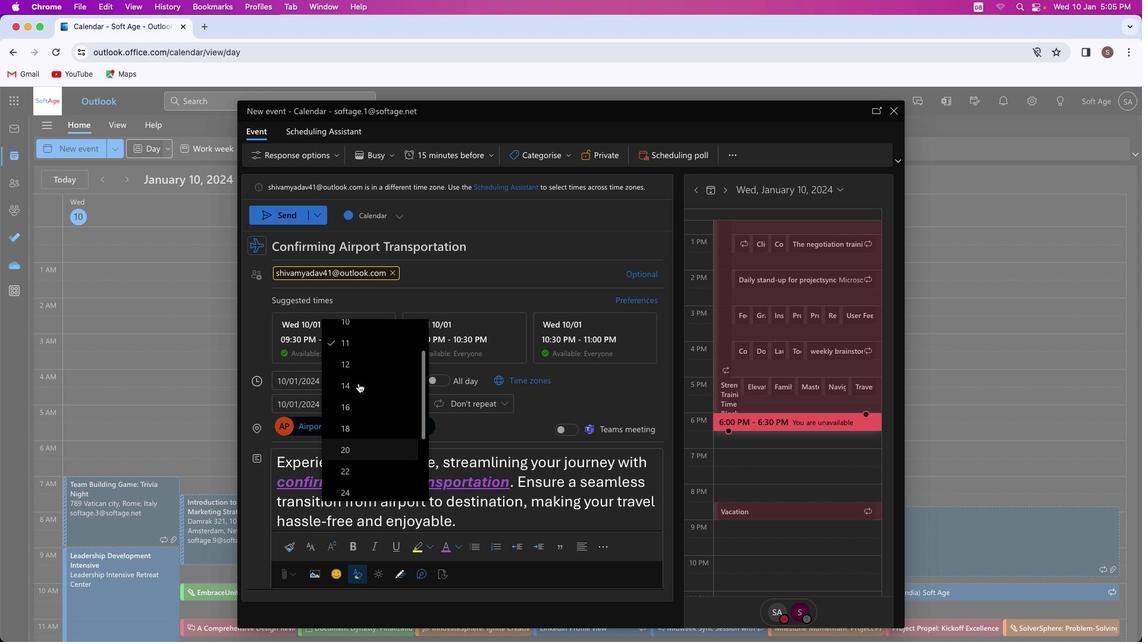 
Action: Mouse scrolled (358, 383) with delta (0, 0)
Screenshot: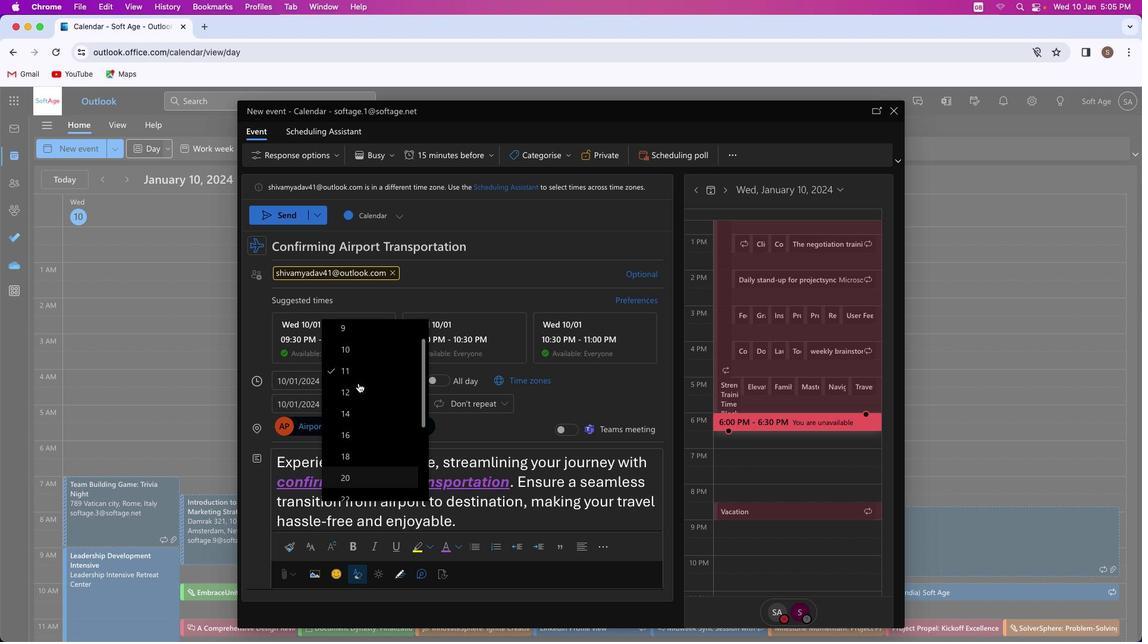 
Action: Mouse scrolled (358, 383) with delta (0, 1)
Screenshot: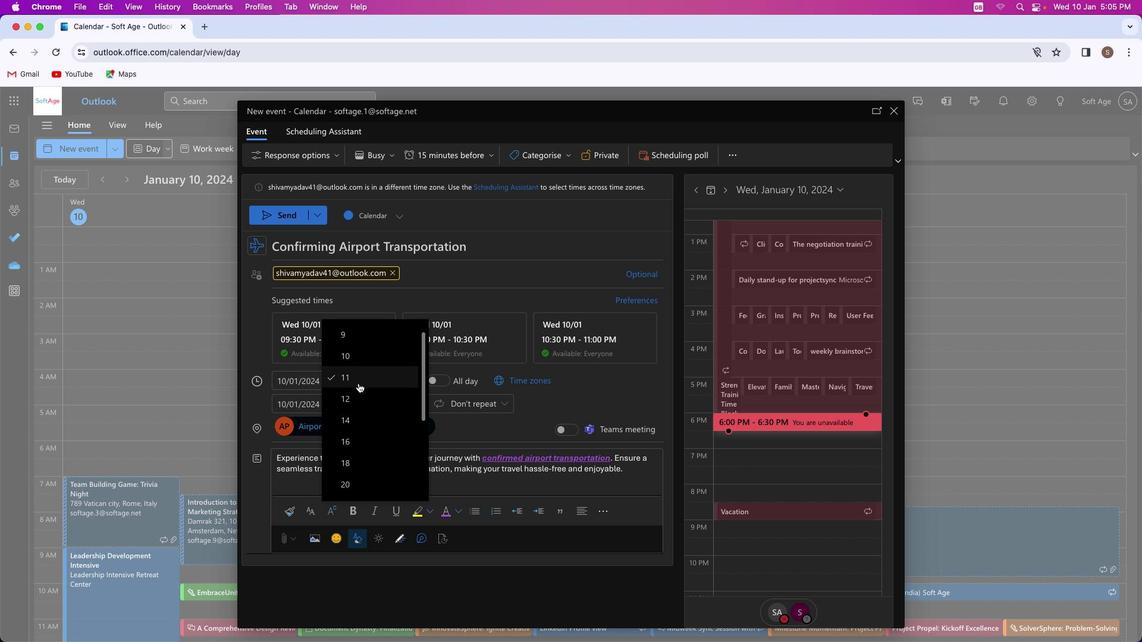 
Action: Mouse moved to (360, 401)
Screenshot: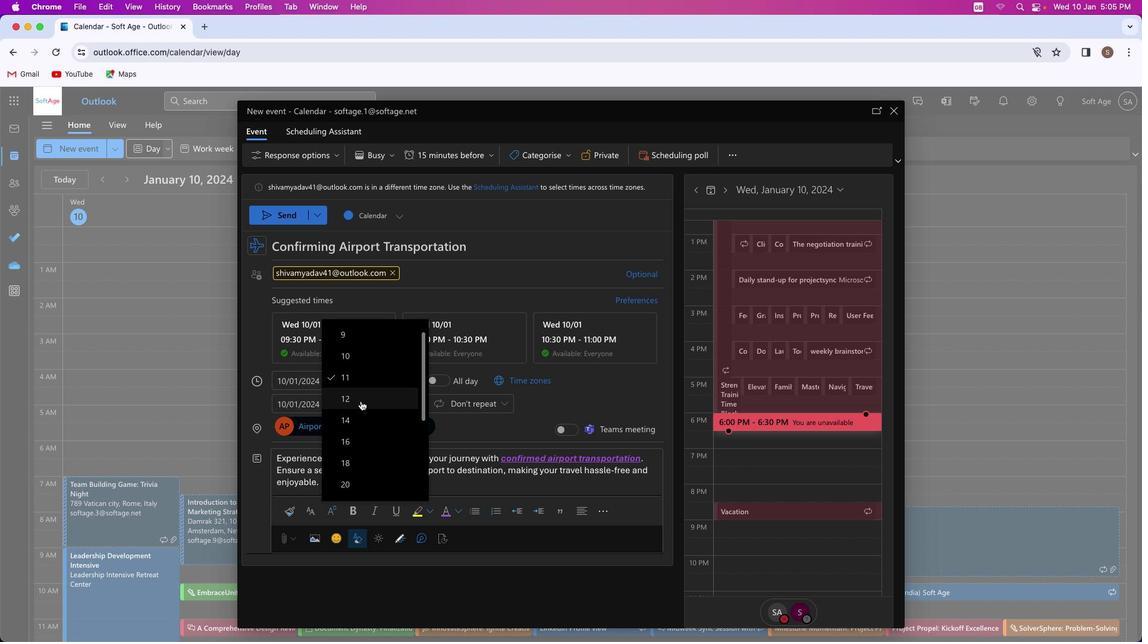 
Action: Mouse pressed left at (360, 401)
Screenshot: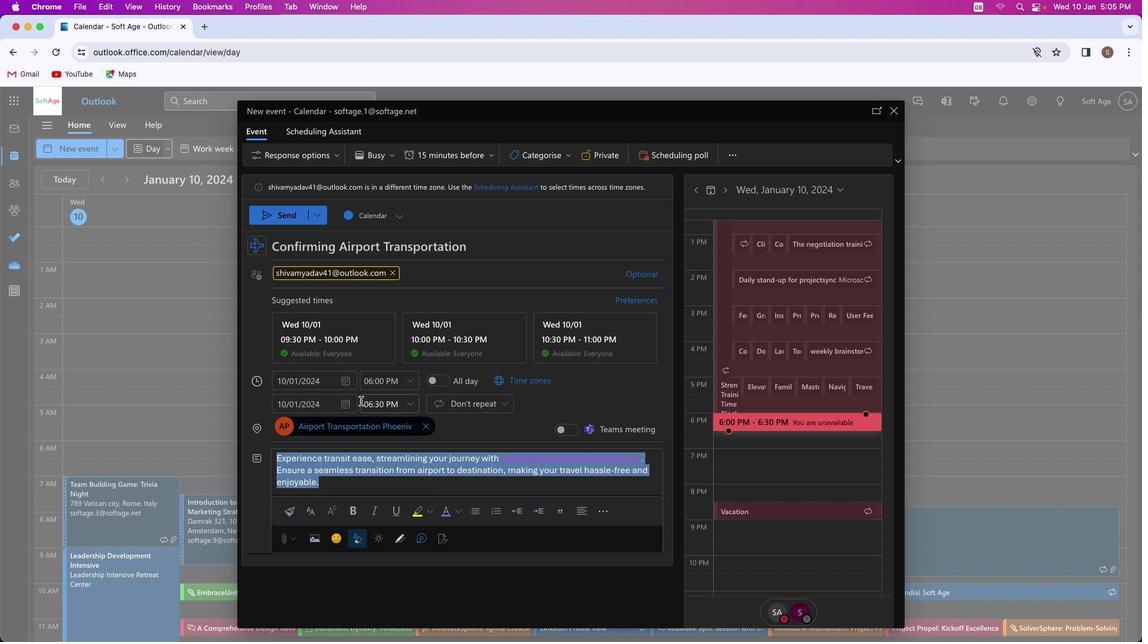 
Action: Mouse moved to (424, 509)
Screenshot: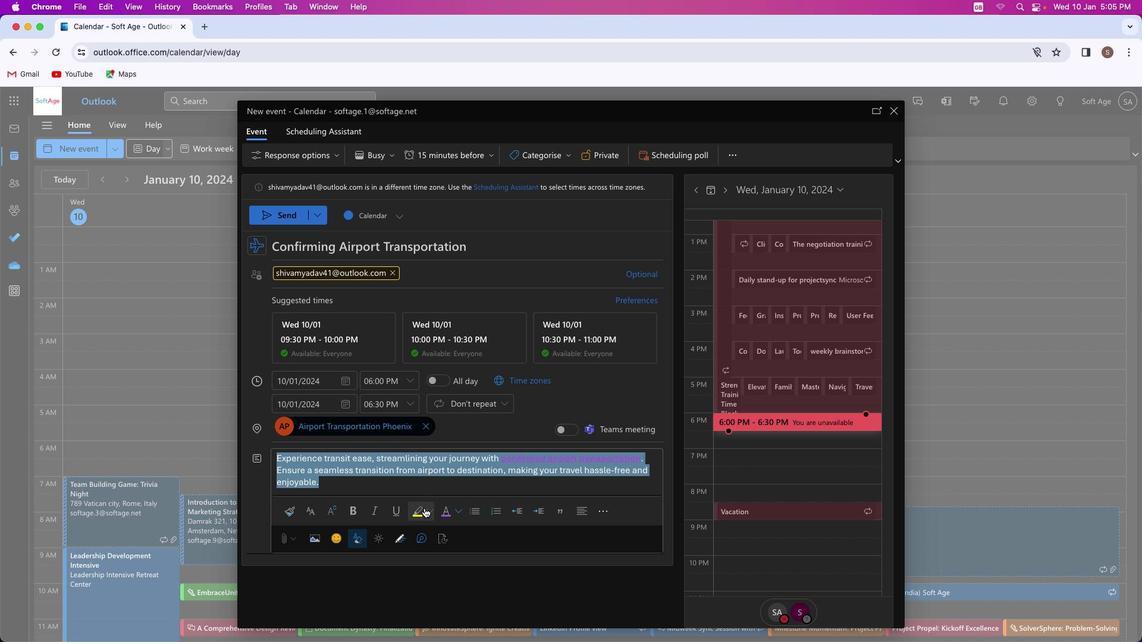 
Action: Mouse pressed left at (424, 509)
Screenshot: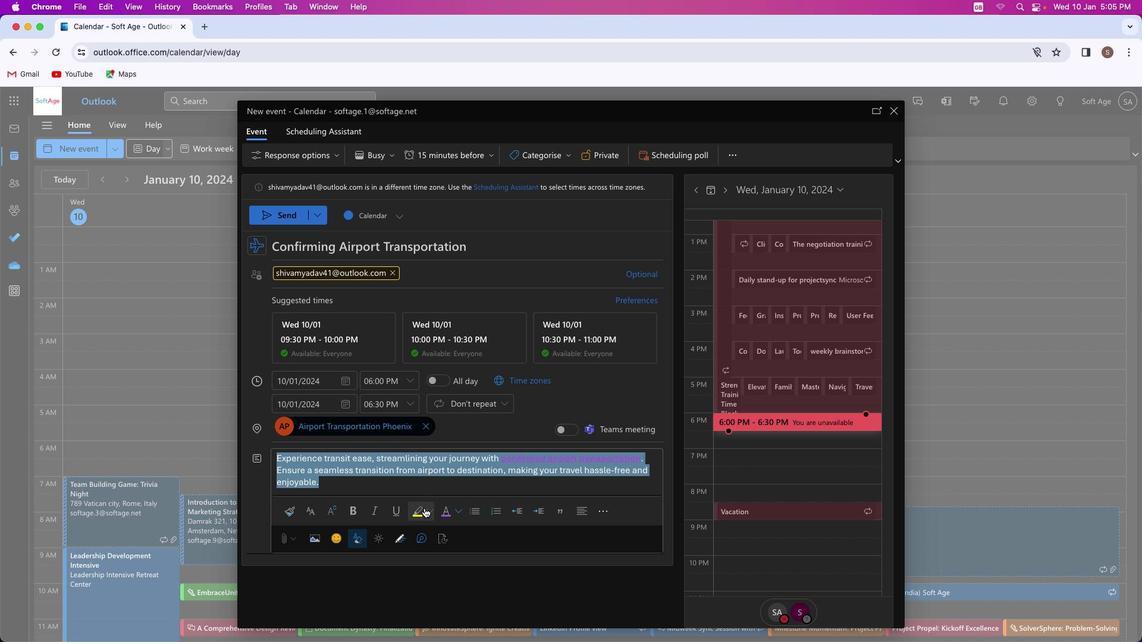 
Action: Mouse moved to (433, 508)
Screenshot: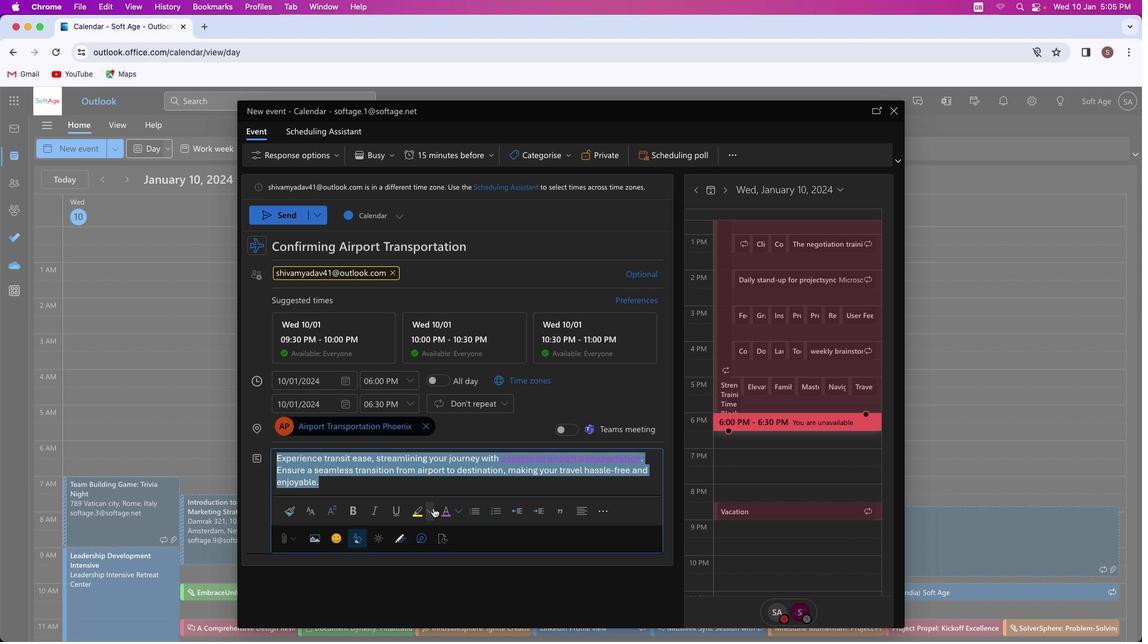 
Action: Mouse pressed left at (433, 508)
Screenshot: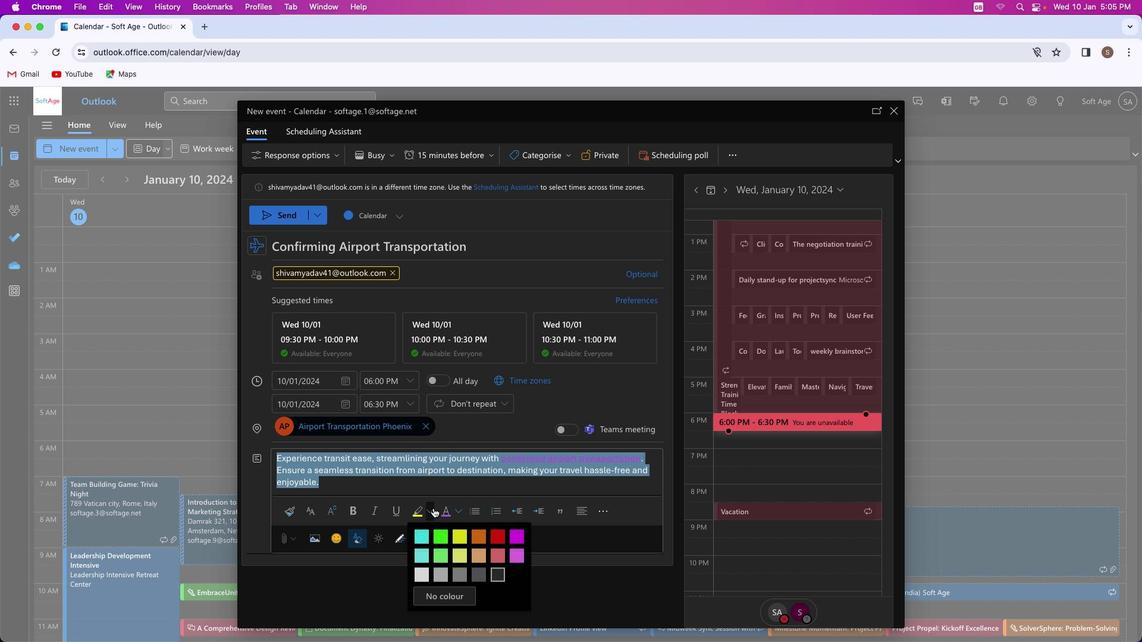
Action: Mouse moved to (463, 536)
Screenshot: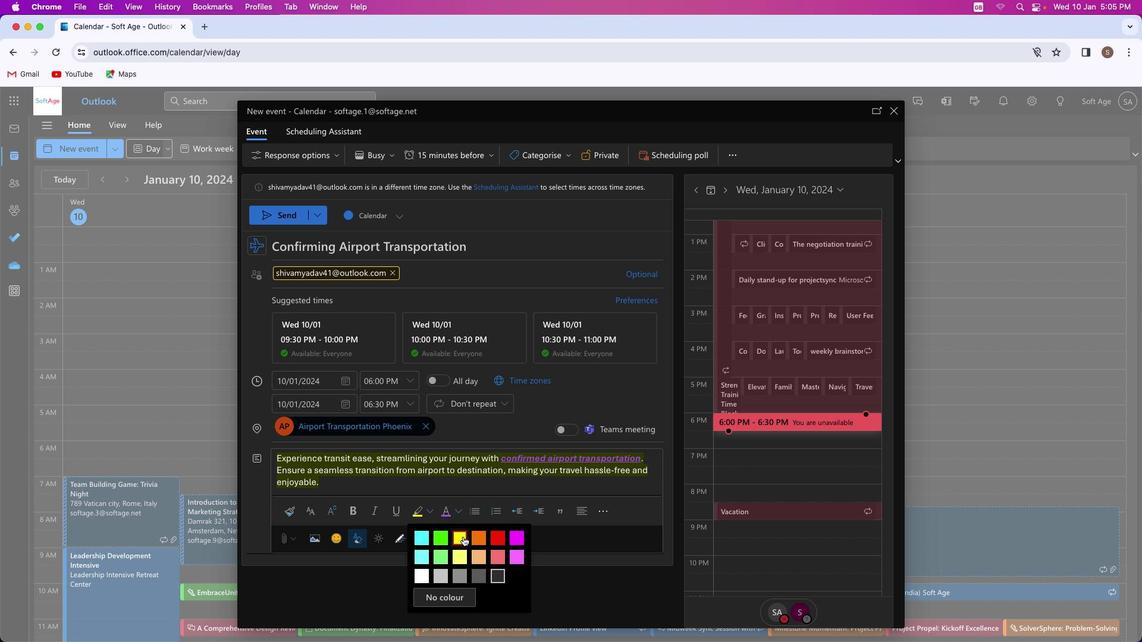
Action: Mouse pressed left at (463, 536)
Screenshot: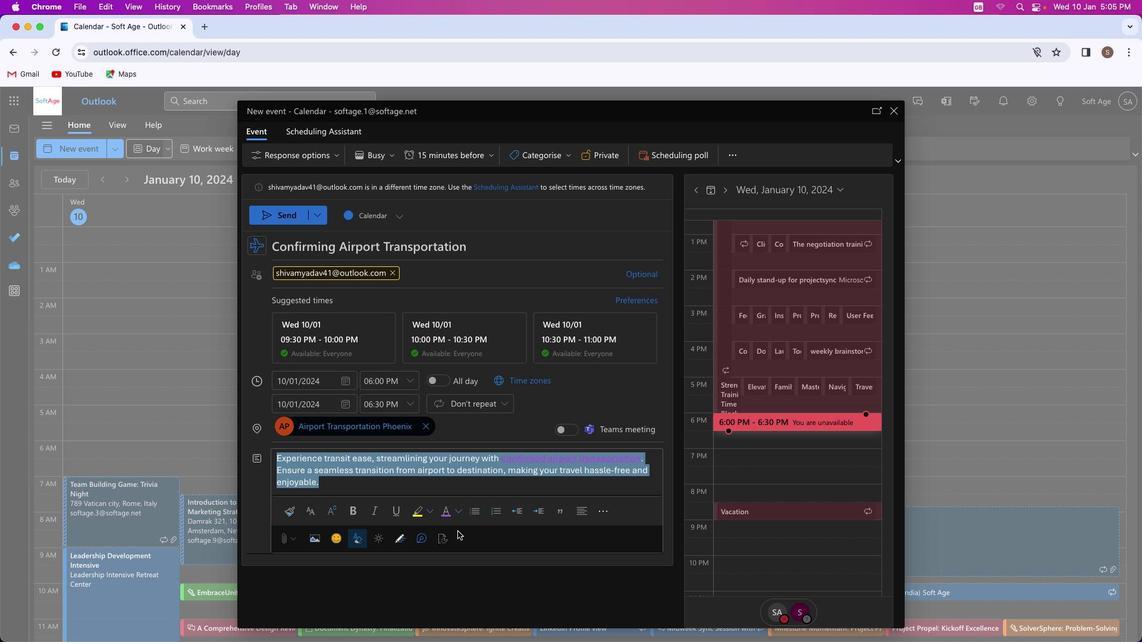 
Action: Mouse moved to (372, 480)
Screenshot: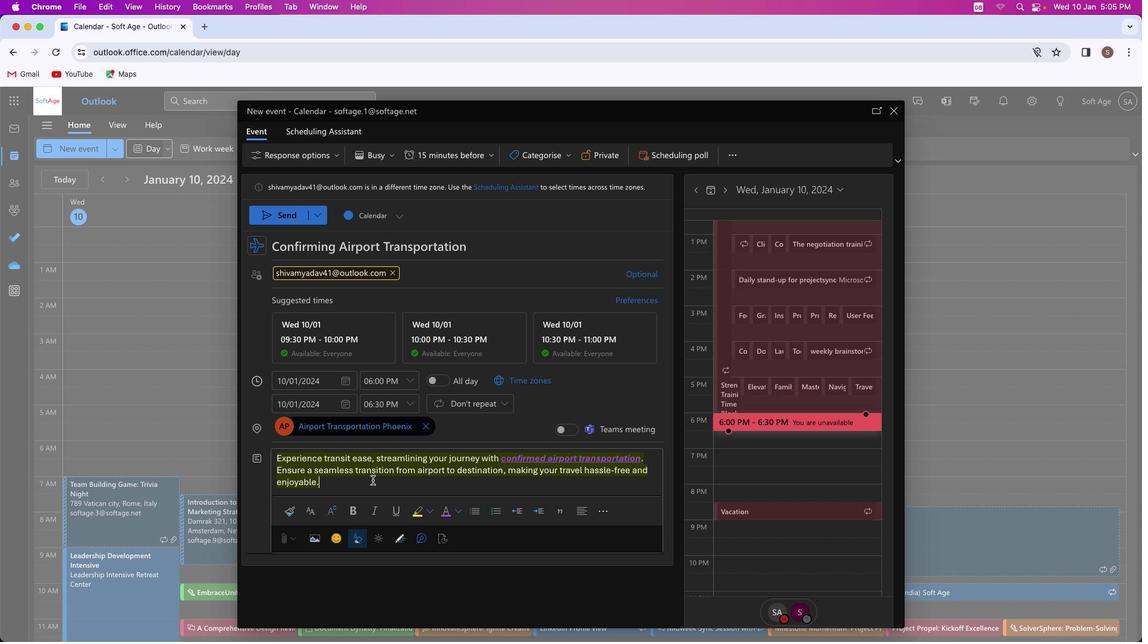 
Action: Mouse pressed left at (372, 480)
Screenshot: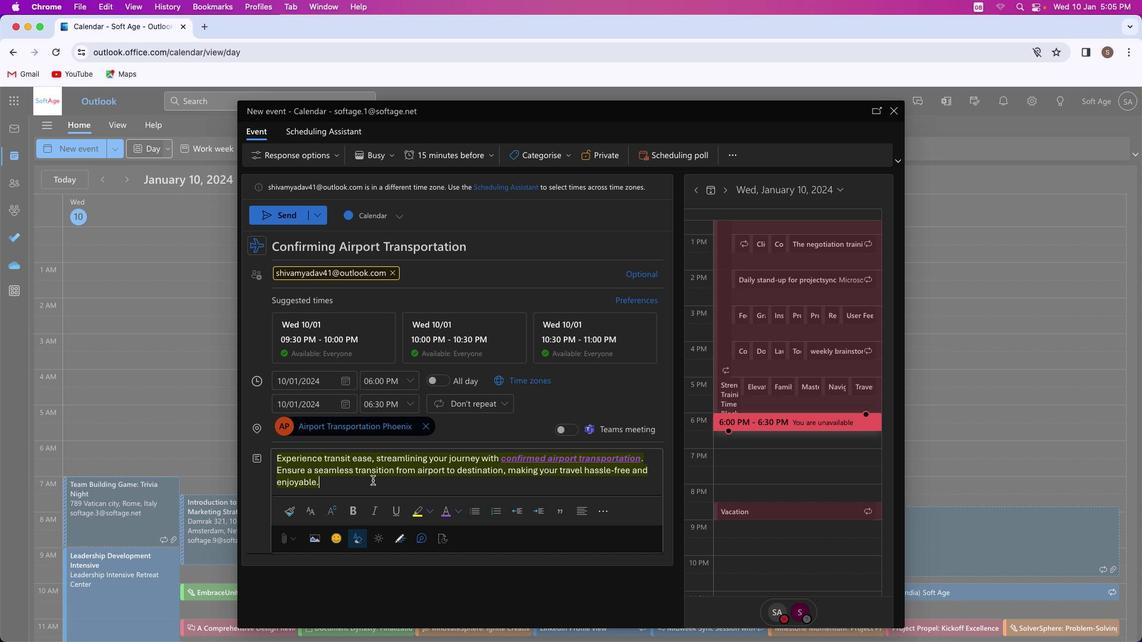 
Action: Mouse moved to (564, 157)
Screenshot: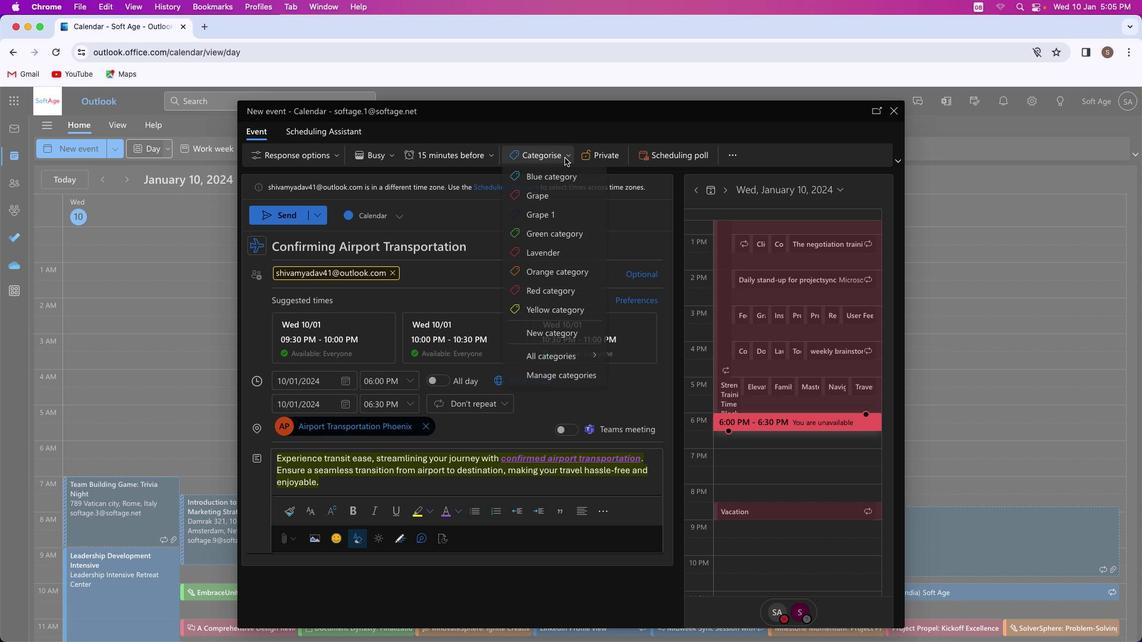 
Action: Mouse pressed left at (564, 157)
Screenshot: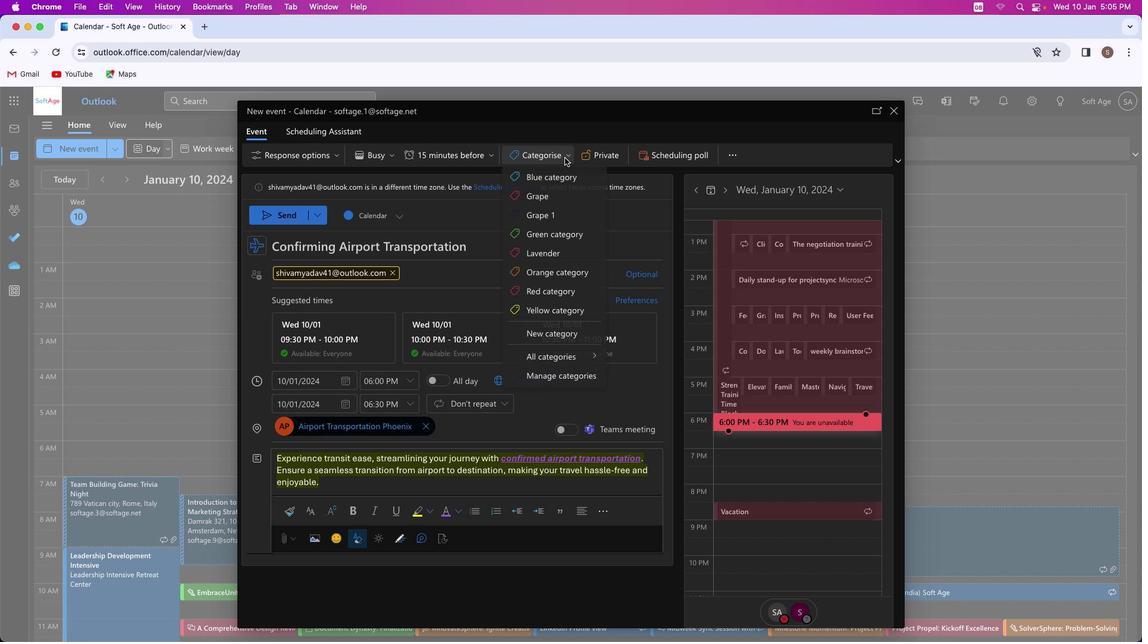 
Action: Mouse moved to (559, 201)
Screenshot: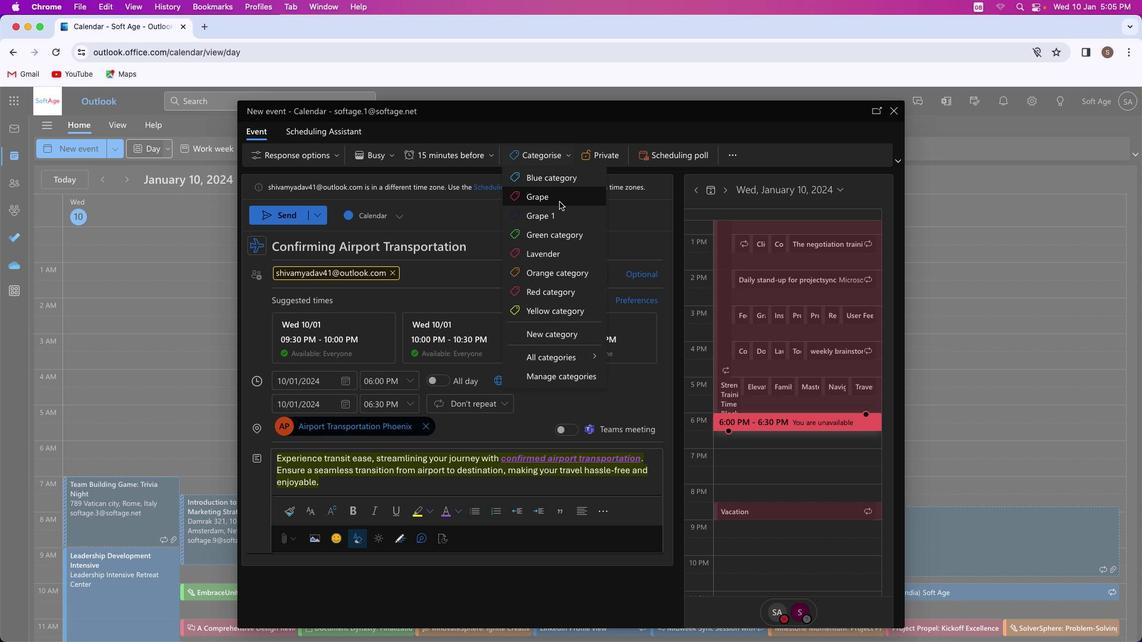 
Action: Mouse pressed left at (559, 201)
Screenshot: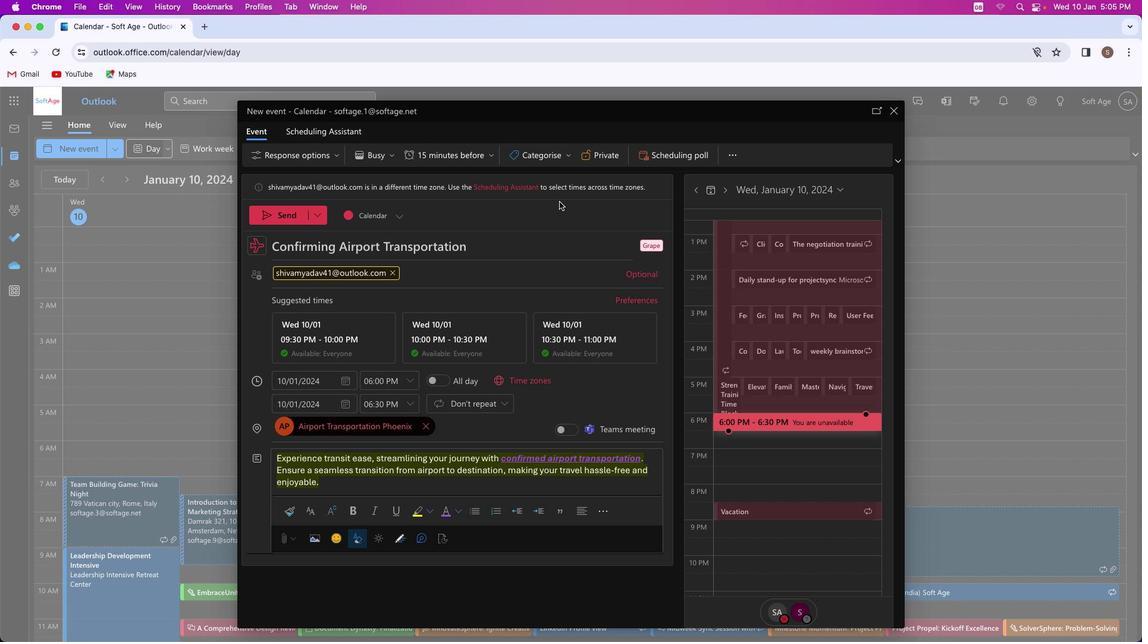 
Action: Mouse moved to (283, 214)
Screenshot: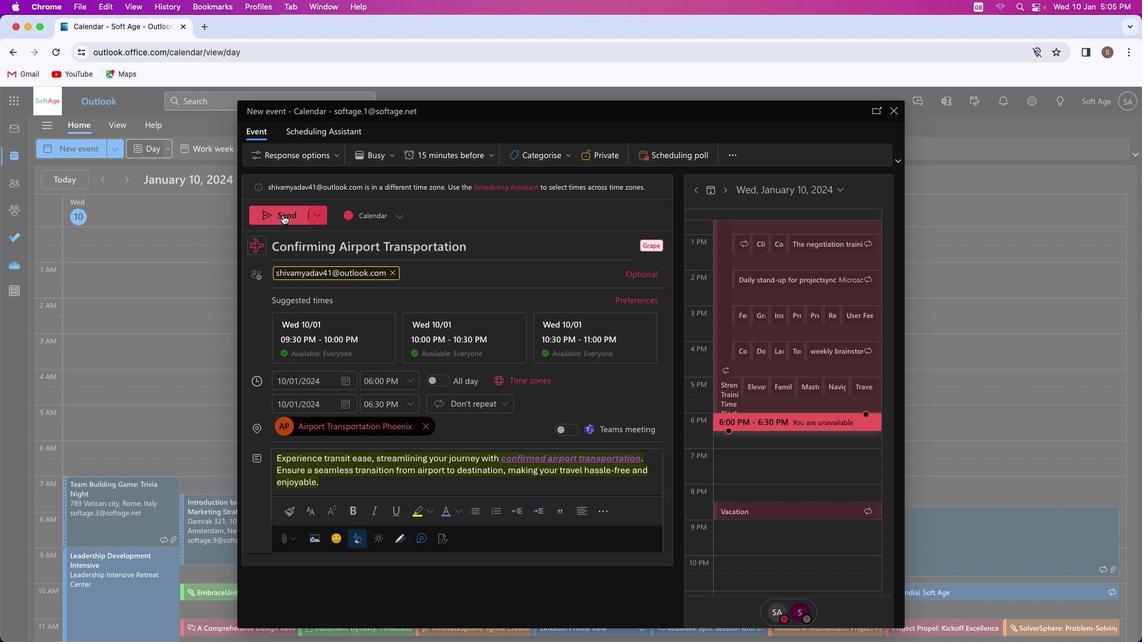 
Action: Mouse pressed left at (283, 214)
Screenshot: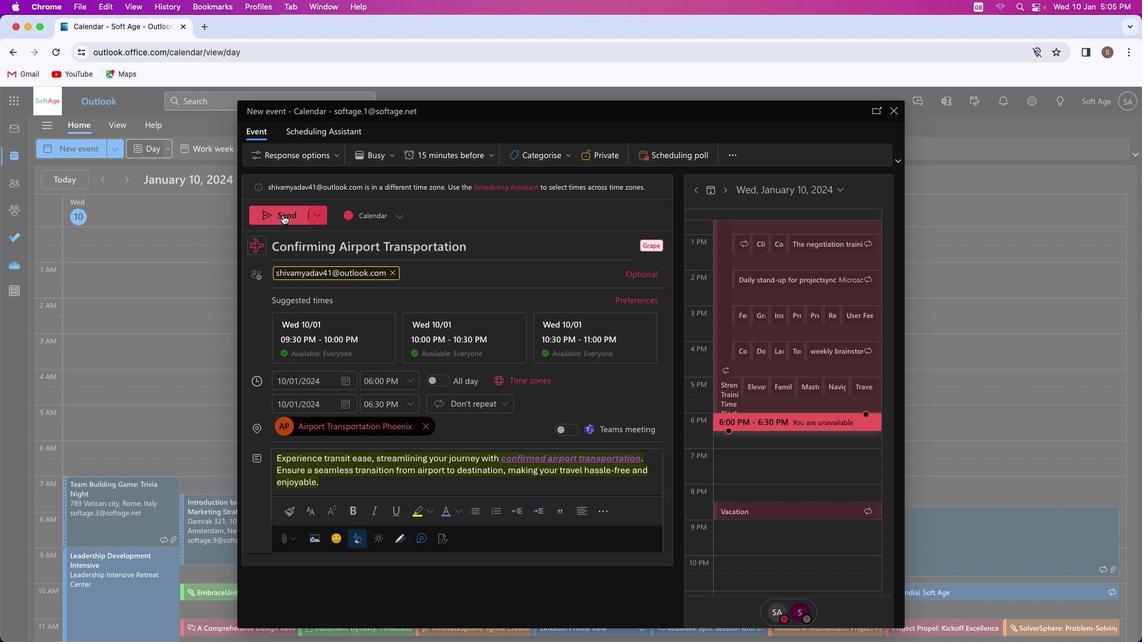 
Action: Mouse moved to (528, 426)
Screenshot: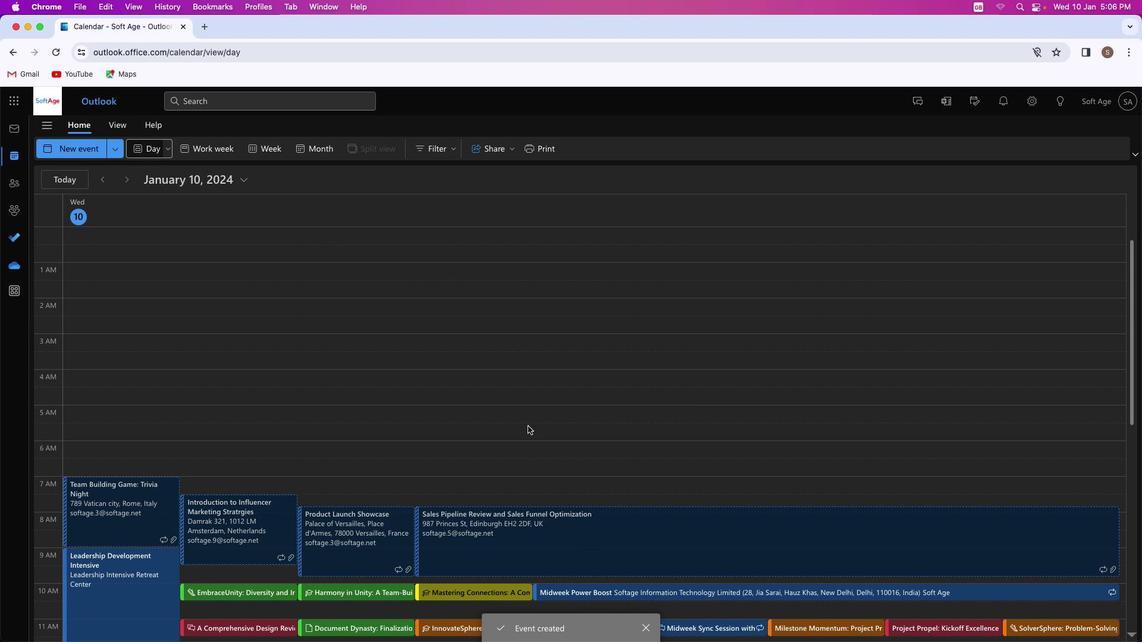 
